 Task: Add a signature Madison Evans containing Best wishes for a happy National Adoption Month, Madison Evans to email address softage.3@softage.net and add a folder Letters of intent
Action: Mouse moved to (959, 149)
Screenshot: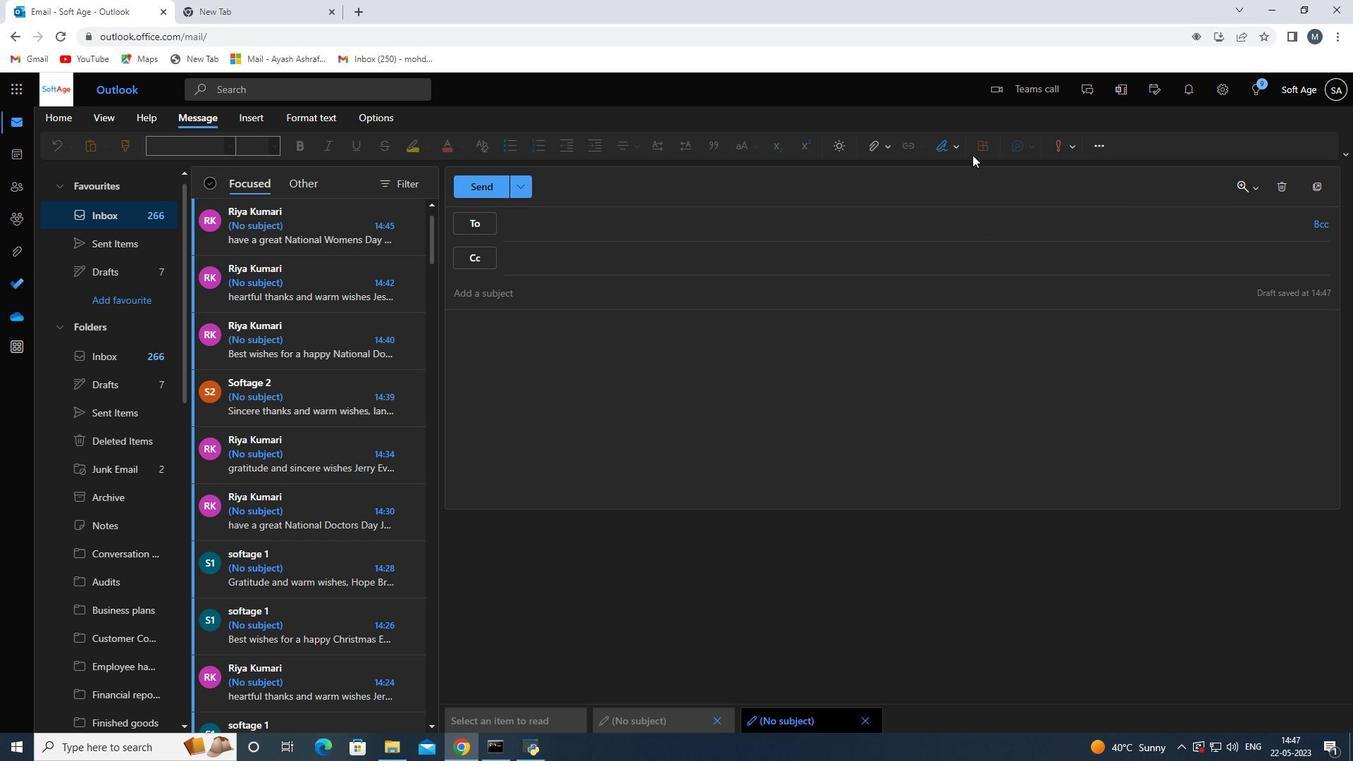 
Action: Mouse pressed left at (959, 149)
Screenshot: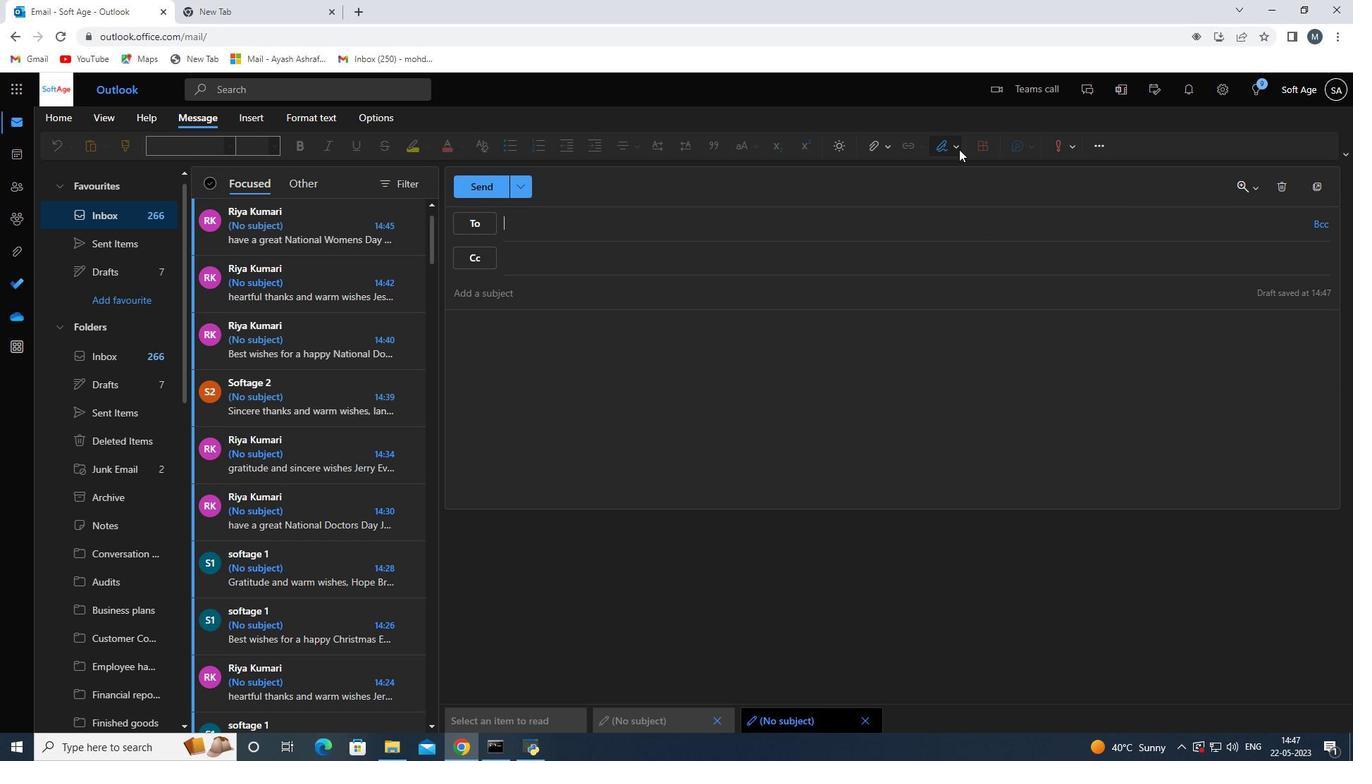 
Action: Mouse moved to (942, 197)
Screenshot: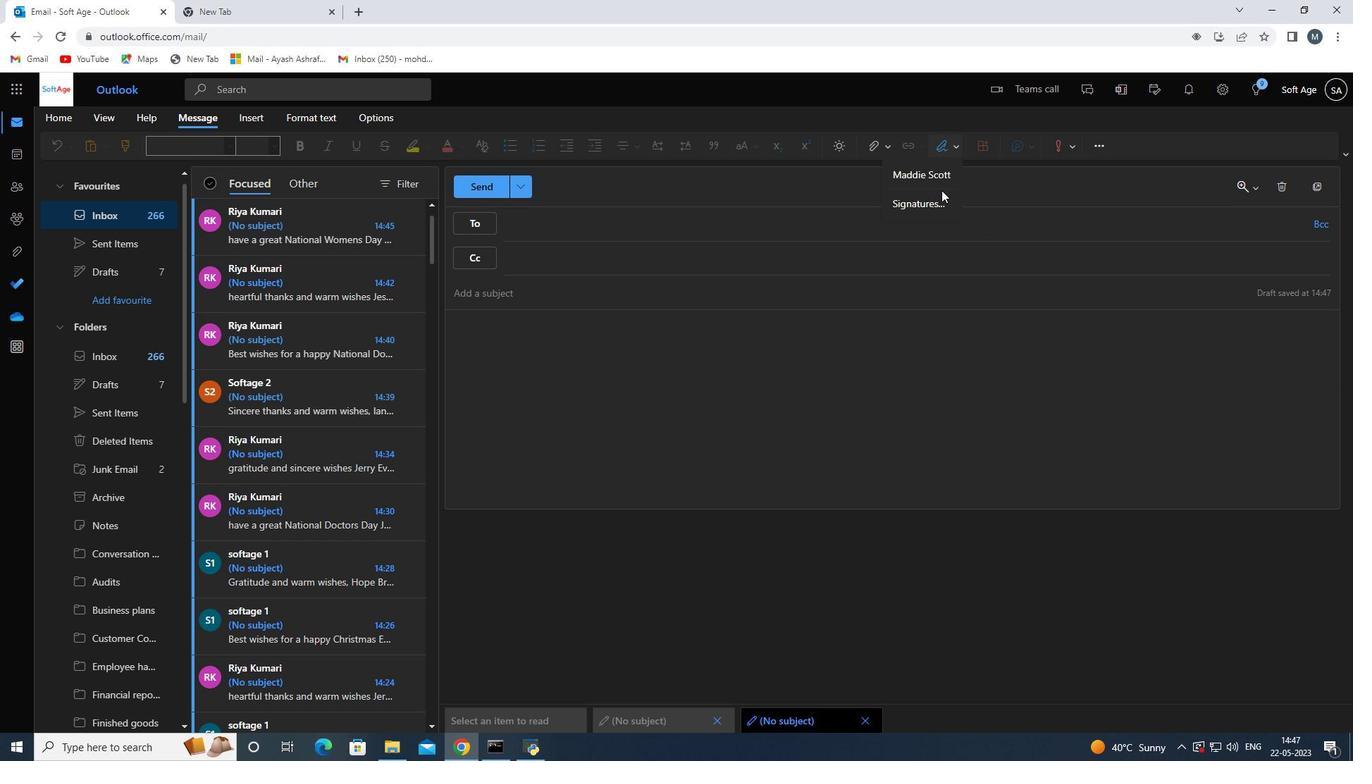 
Action: Mouse pressed left at (942, 197)
Screenshot: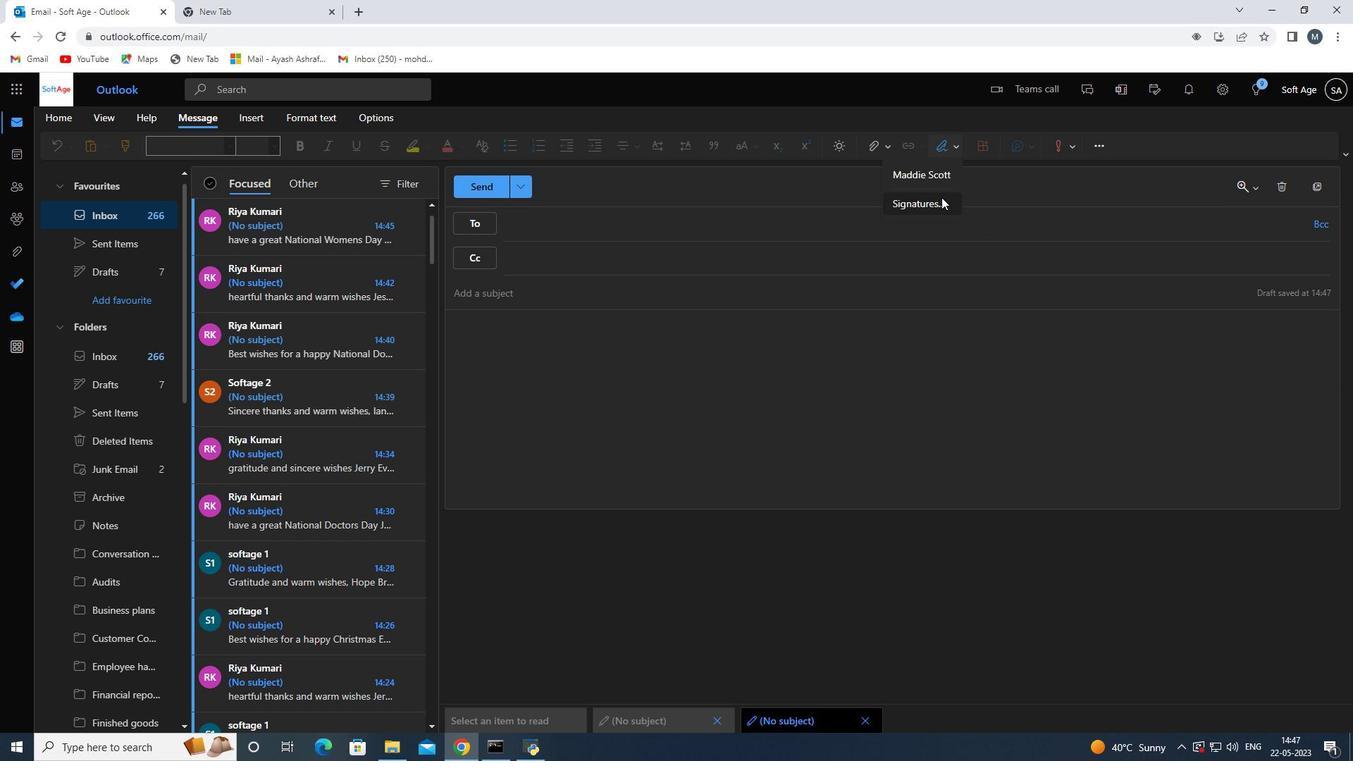 
Action: Mouse moved to (947, 253)
Screenshot: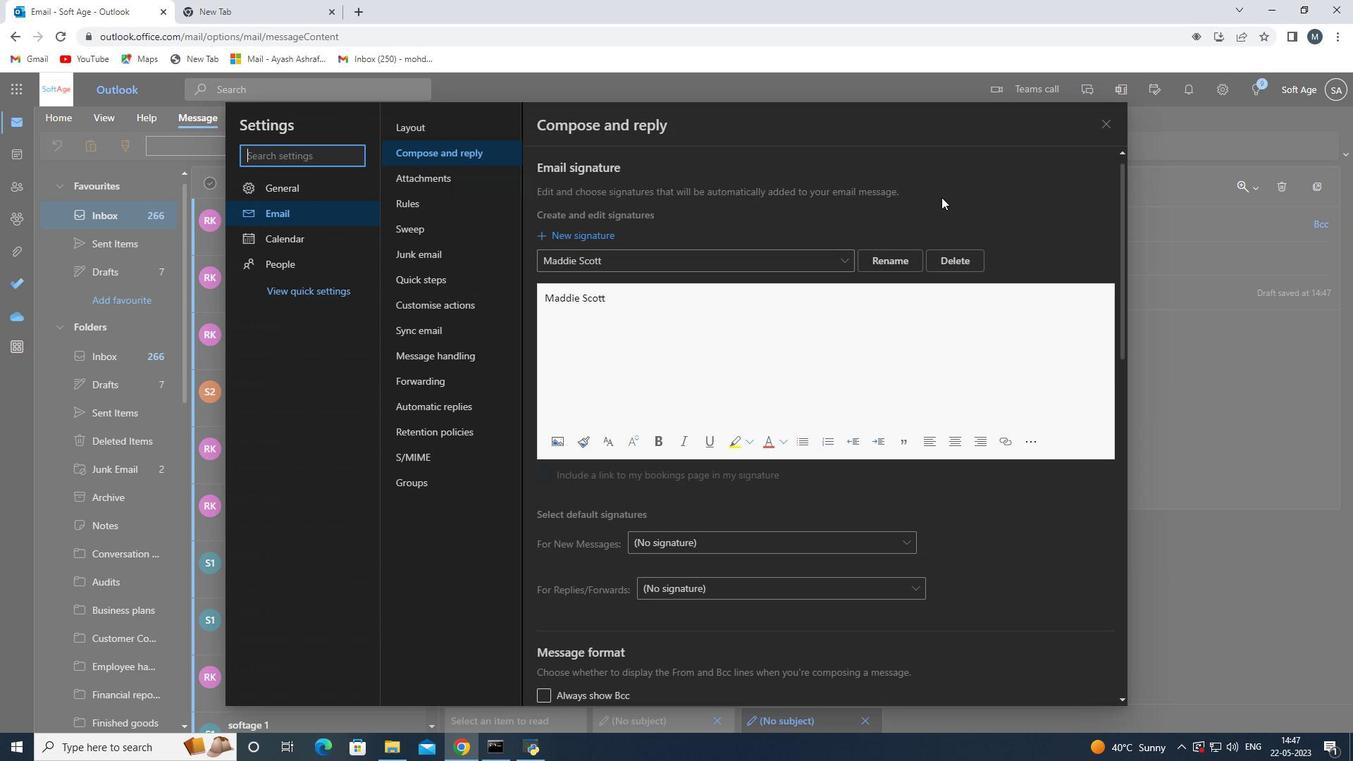 
Action: Mouse pressed left at (947, 253)
Screenshot: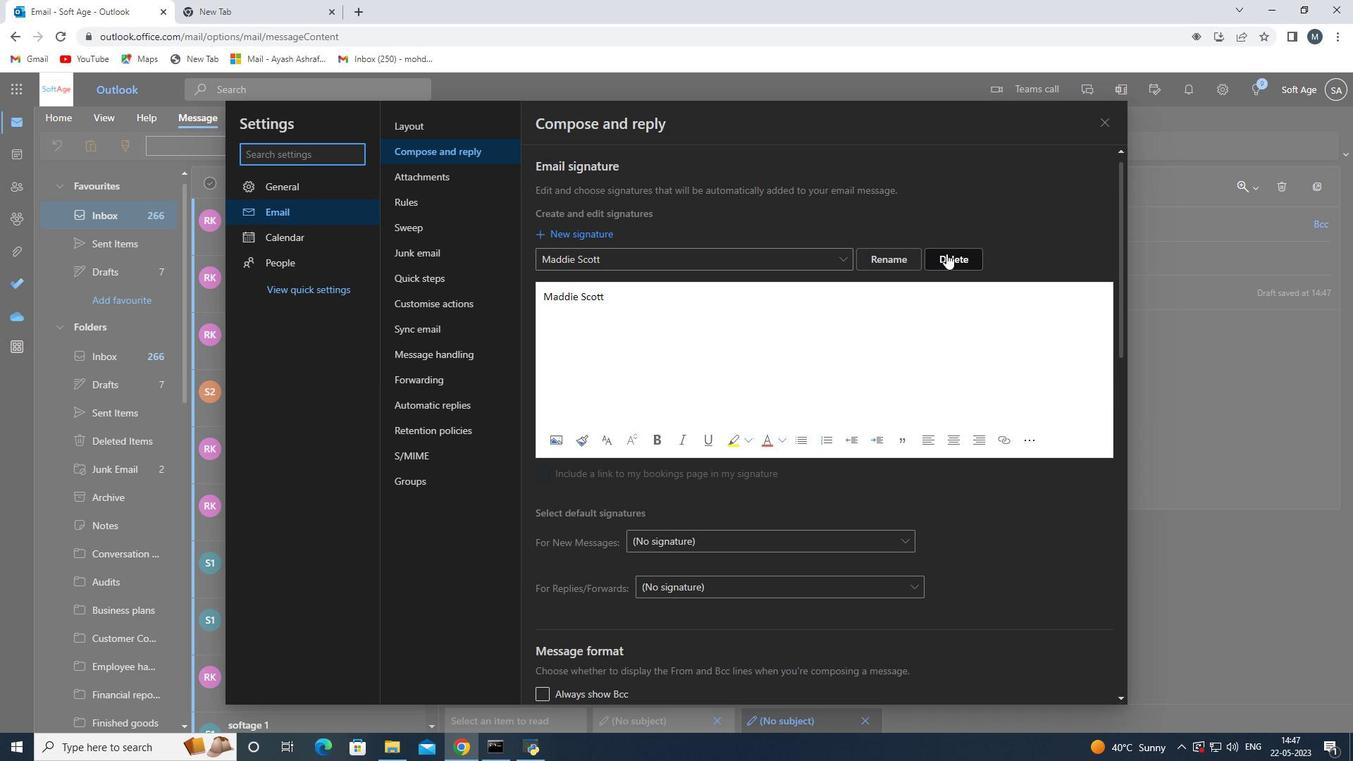 
Action: Mouse moved to (733, 264)
Screenshot: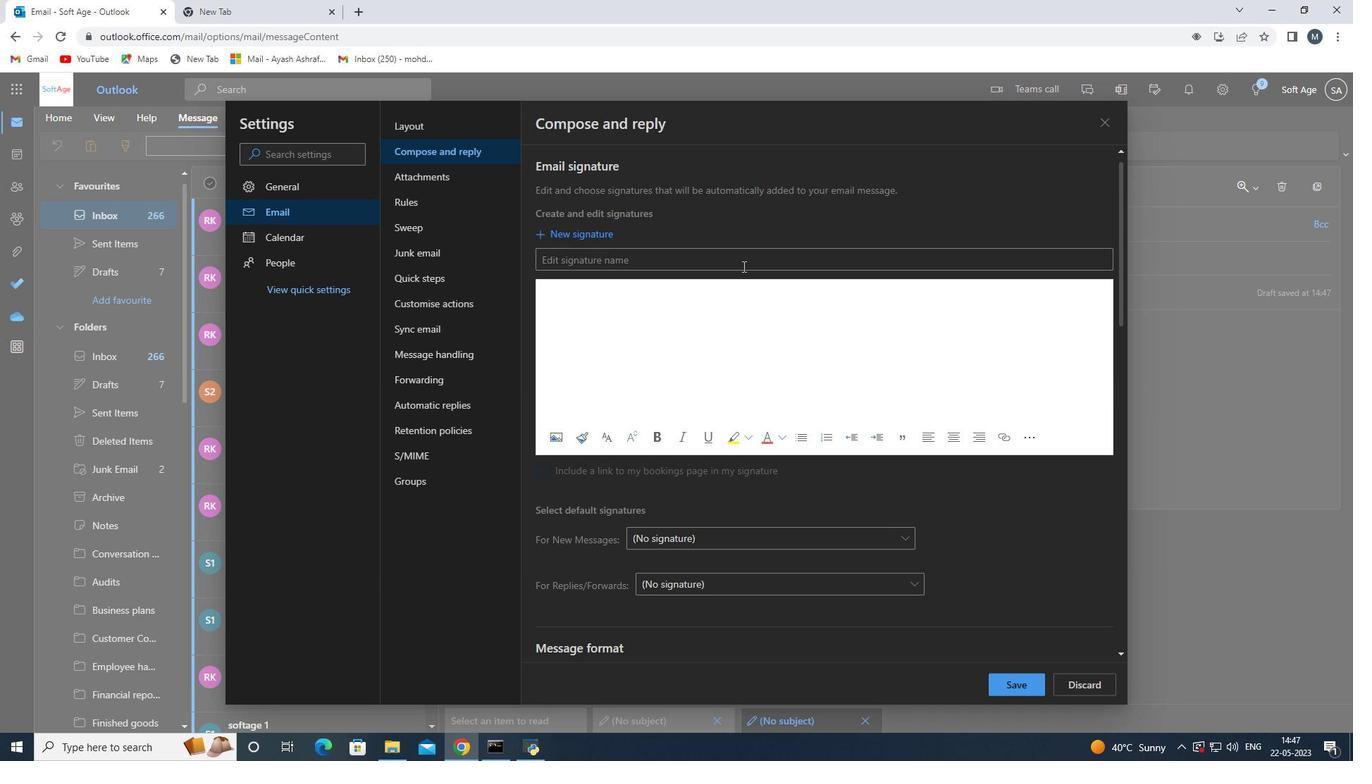 
Action: Mouse pressed left at (733, 264)
Screenshot: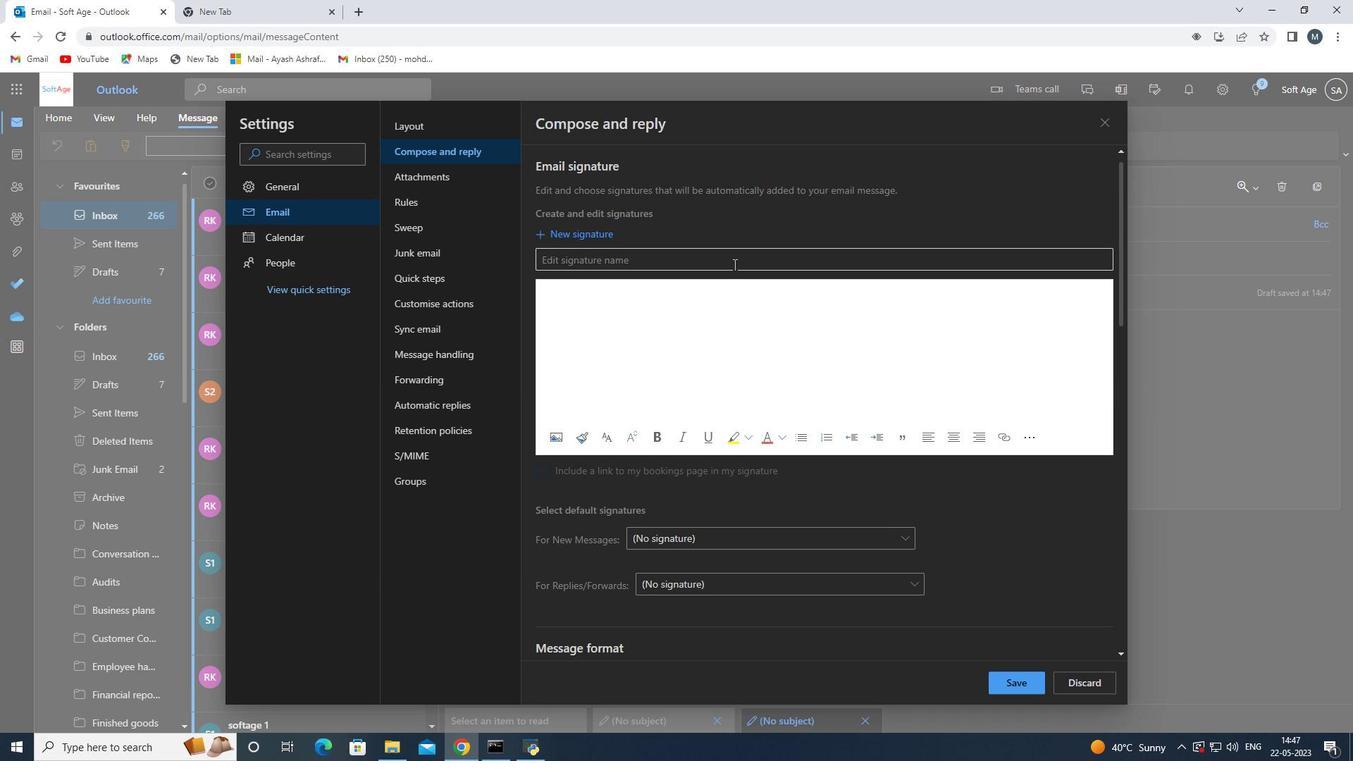 
Action: Key pressed <Key.shift>Madison<Key.space><Key.shift>evans<Key.space>
Screenshot: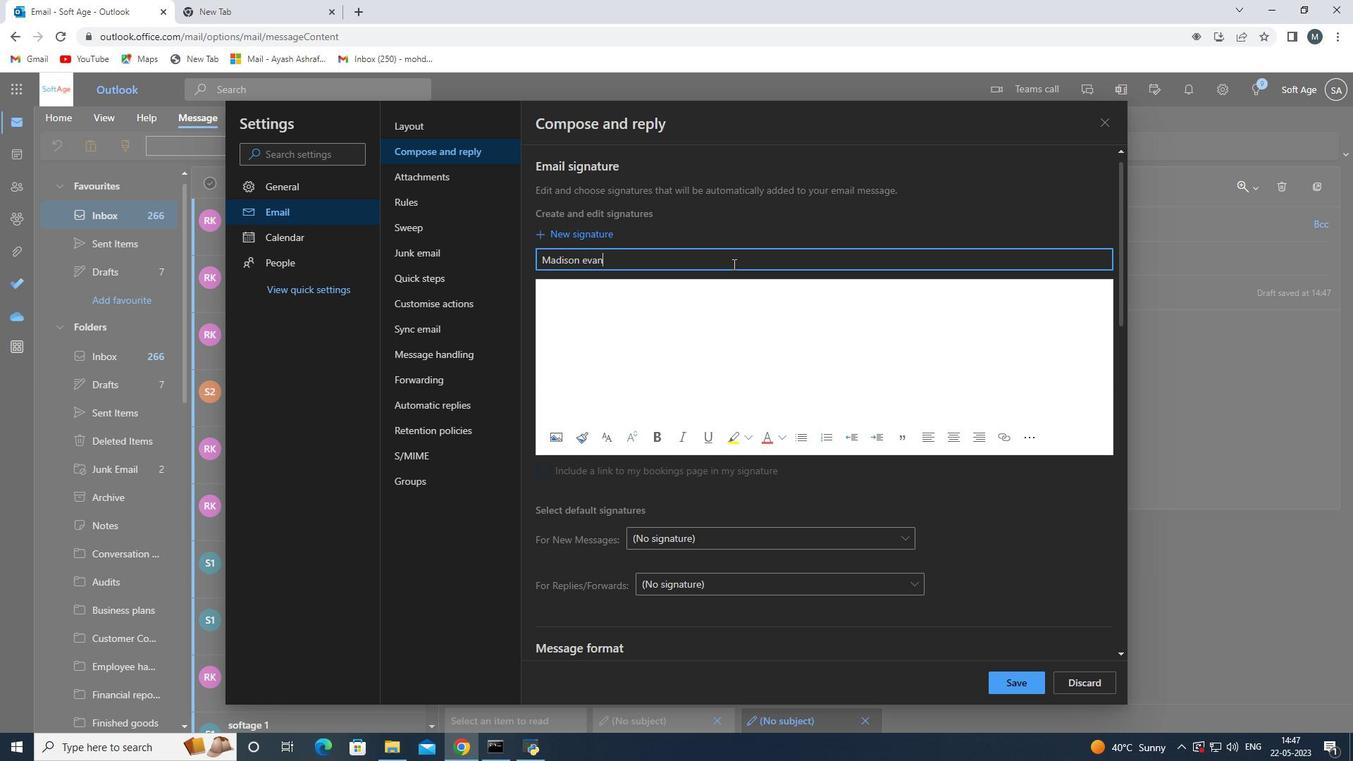 
Action: Mouse moved to (583, 257)
Screenshot: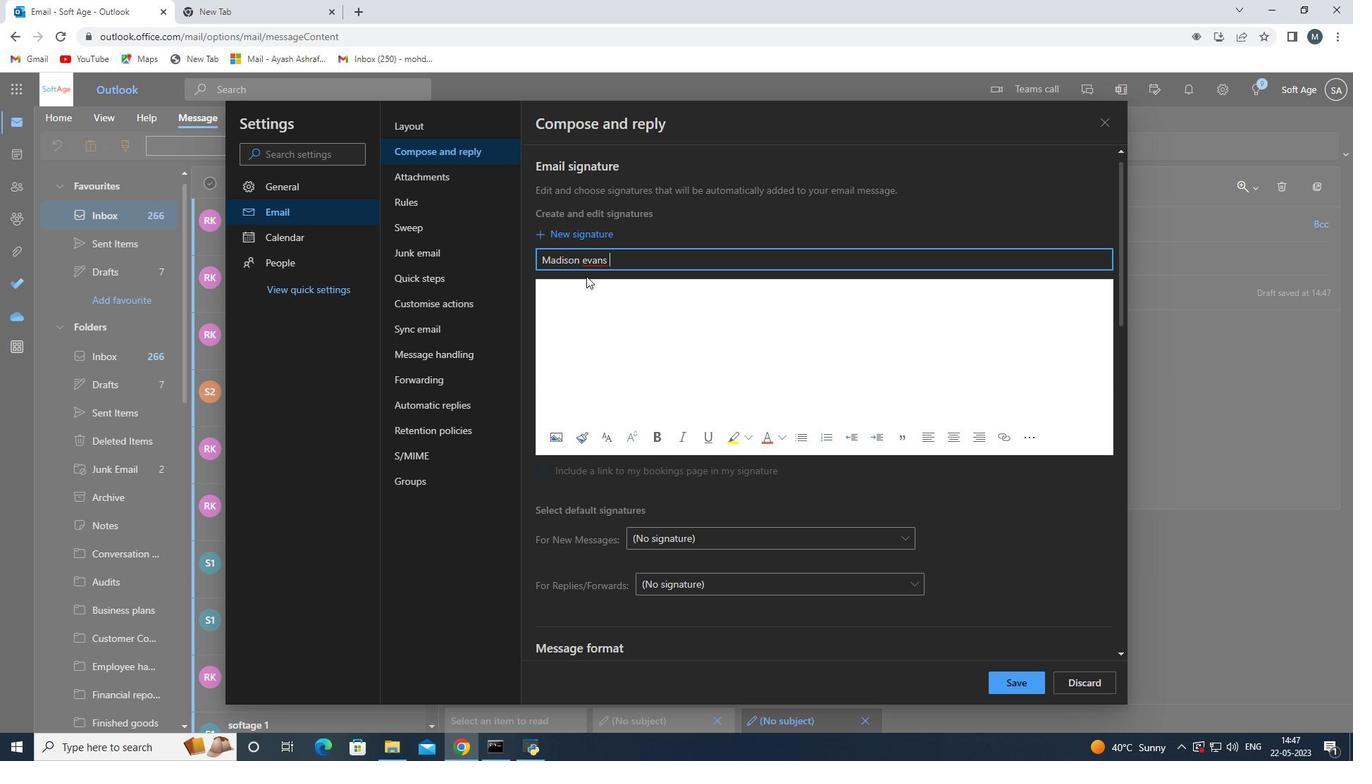 
Action: Mouse pressed left at (583, 257)
Screenshot: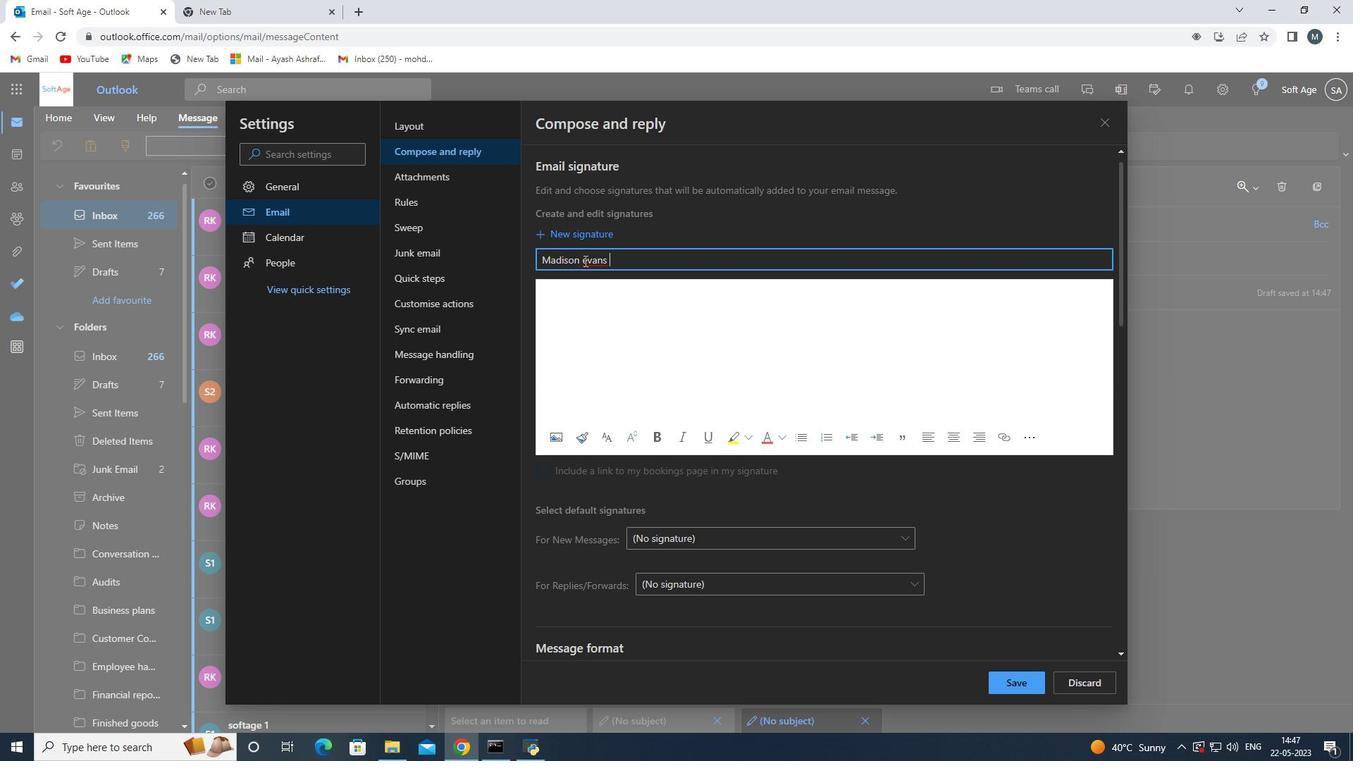 
Action: Mouse moved to (586, 262)
Screenshot: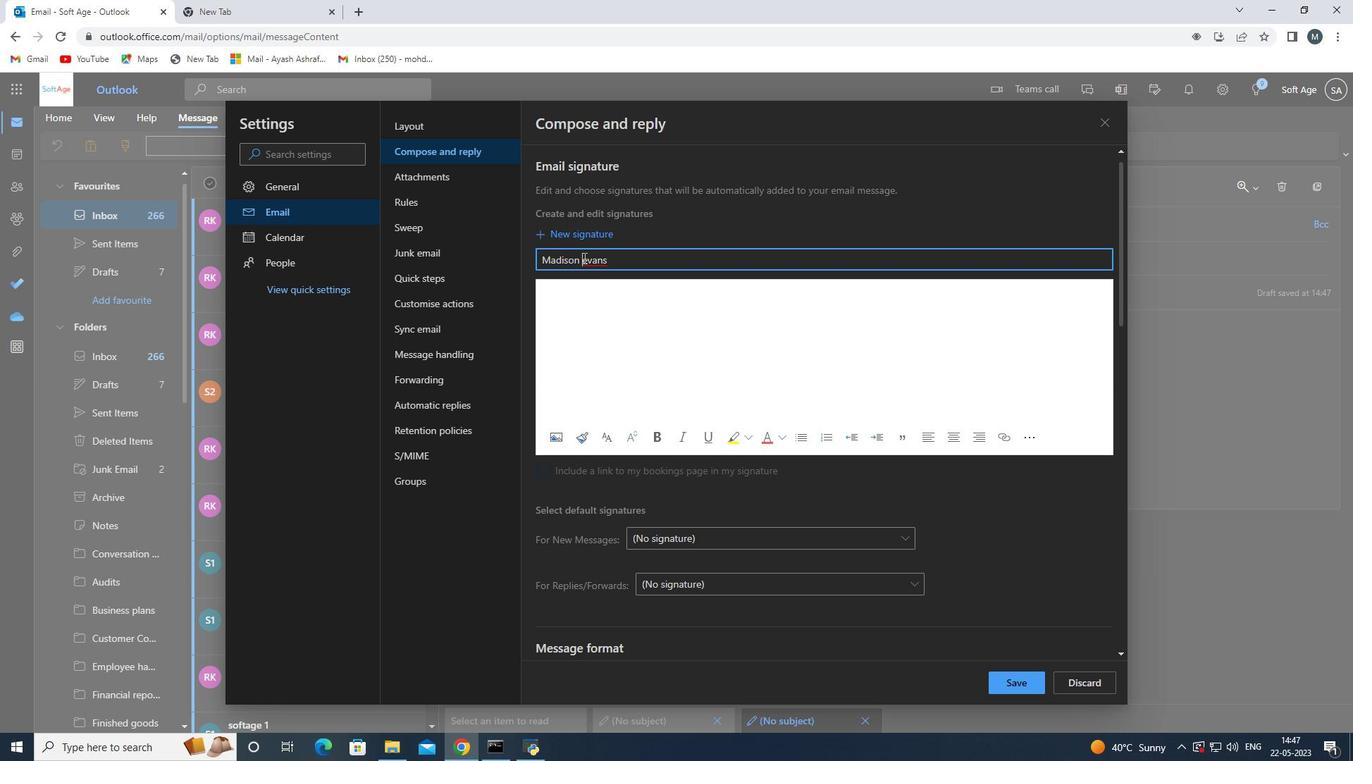 
Action: Mouse pressed left at (586, 262)
Screenshot: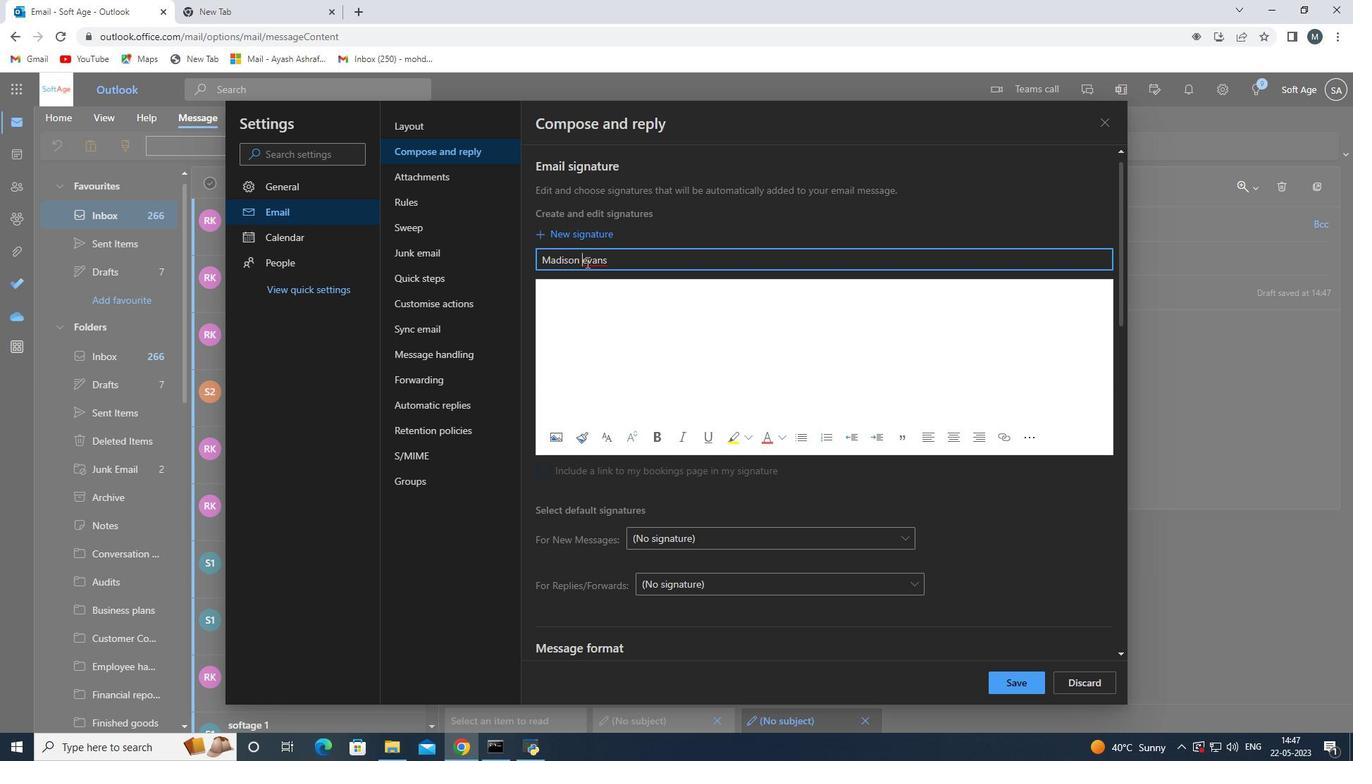 
Action: Key pressed <Key.backspace><Key.shift>E
Screenshot: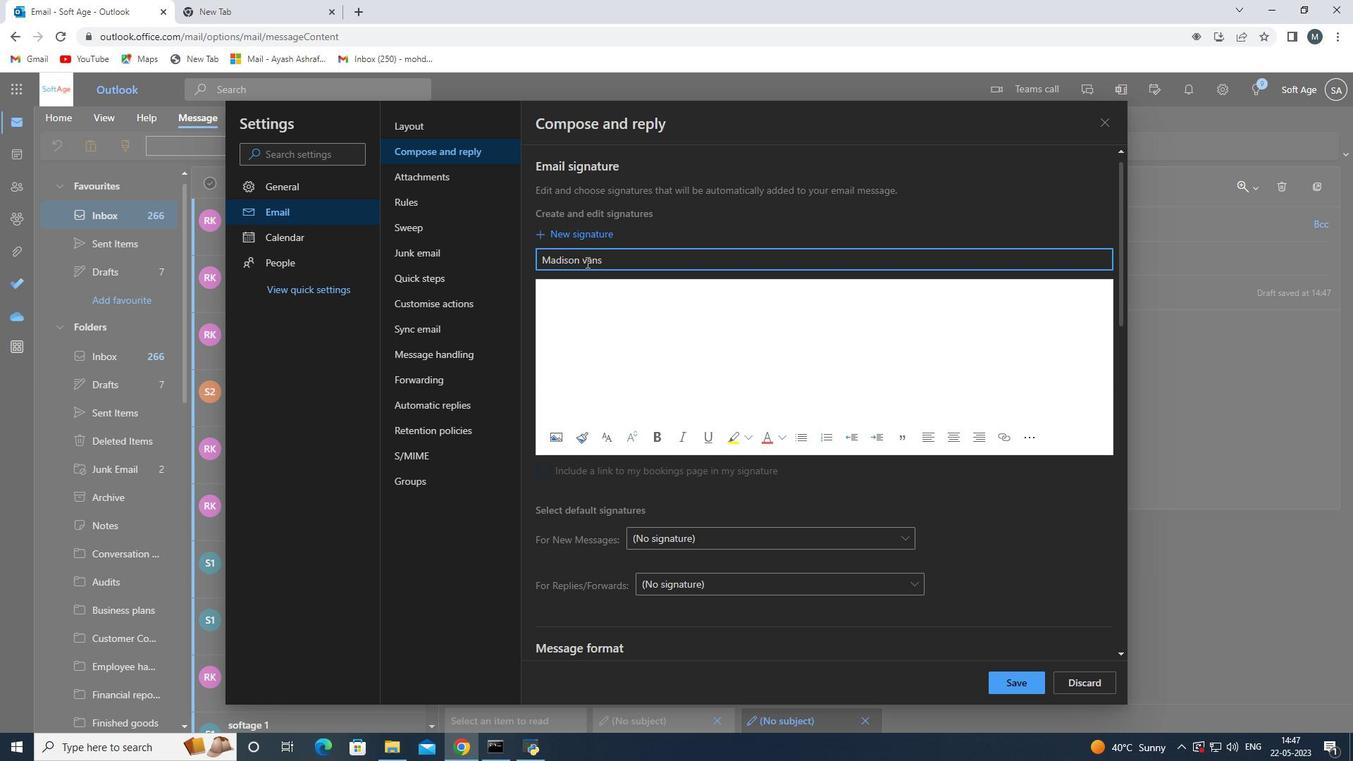 
Action: Mouse moved to (585, 334)
Screenshot: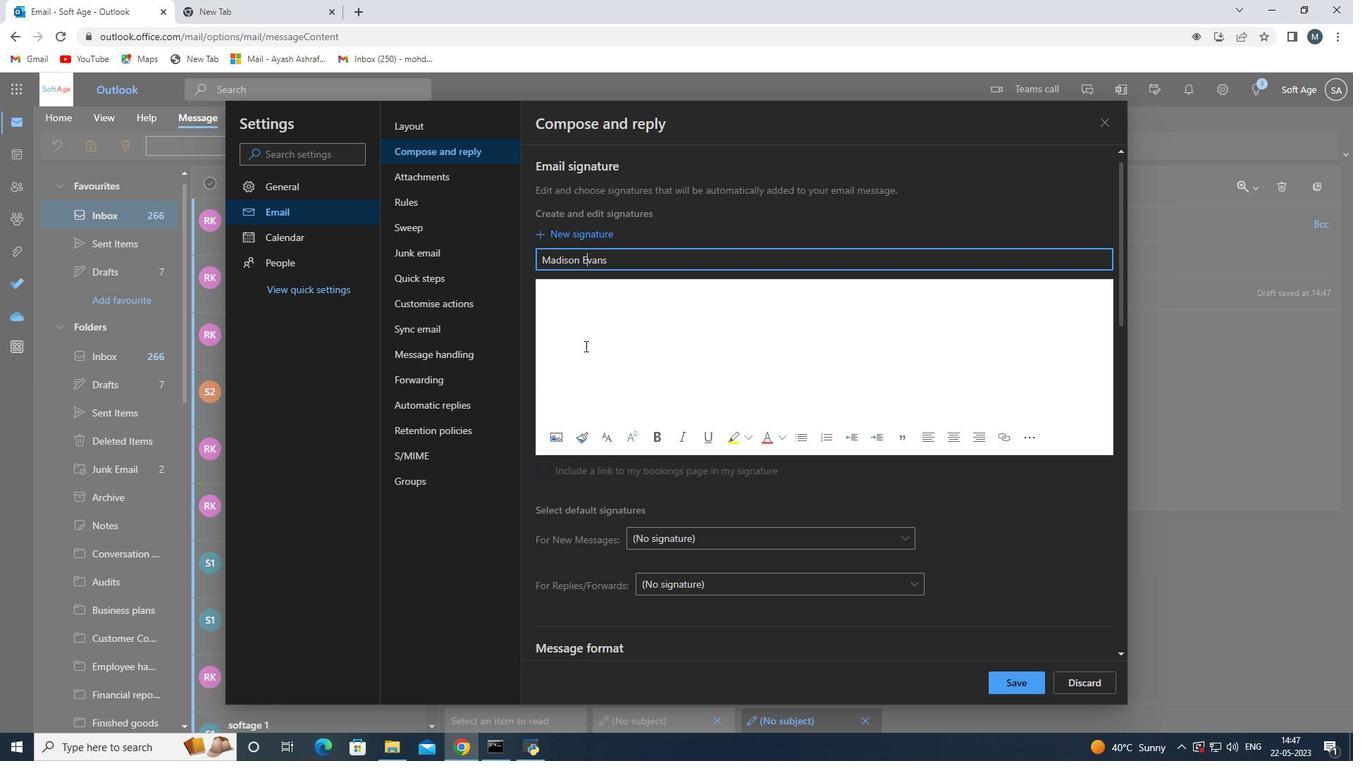 
Action: Mouse pressed left at (585, 334)
Screenshot: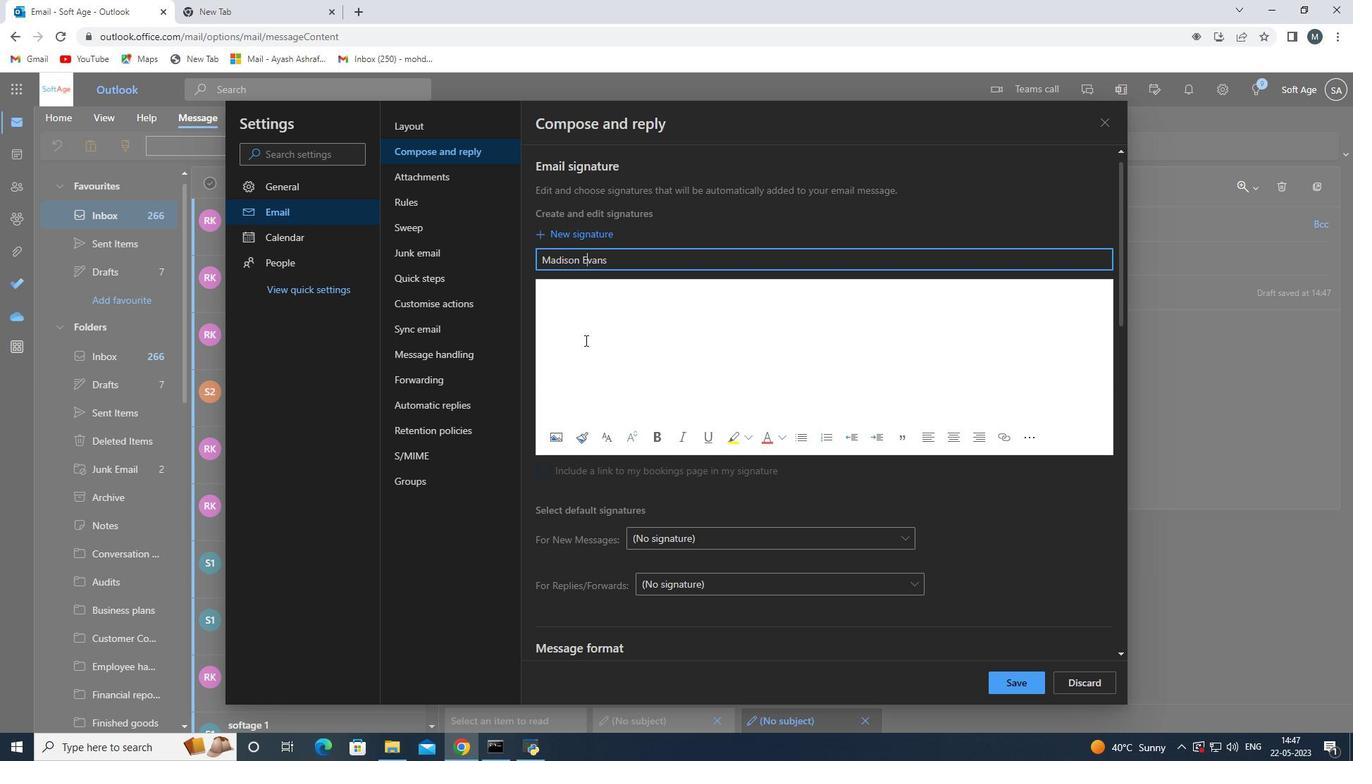 
Action: Key pressed <Key.shift>Madison<Key.space><Key.shift><Key.shift><Key.shift><Key.shift><Key.shift>Evans<Key.space>
Screenshot: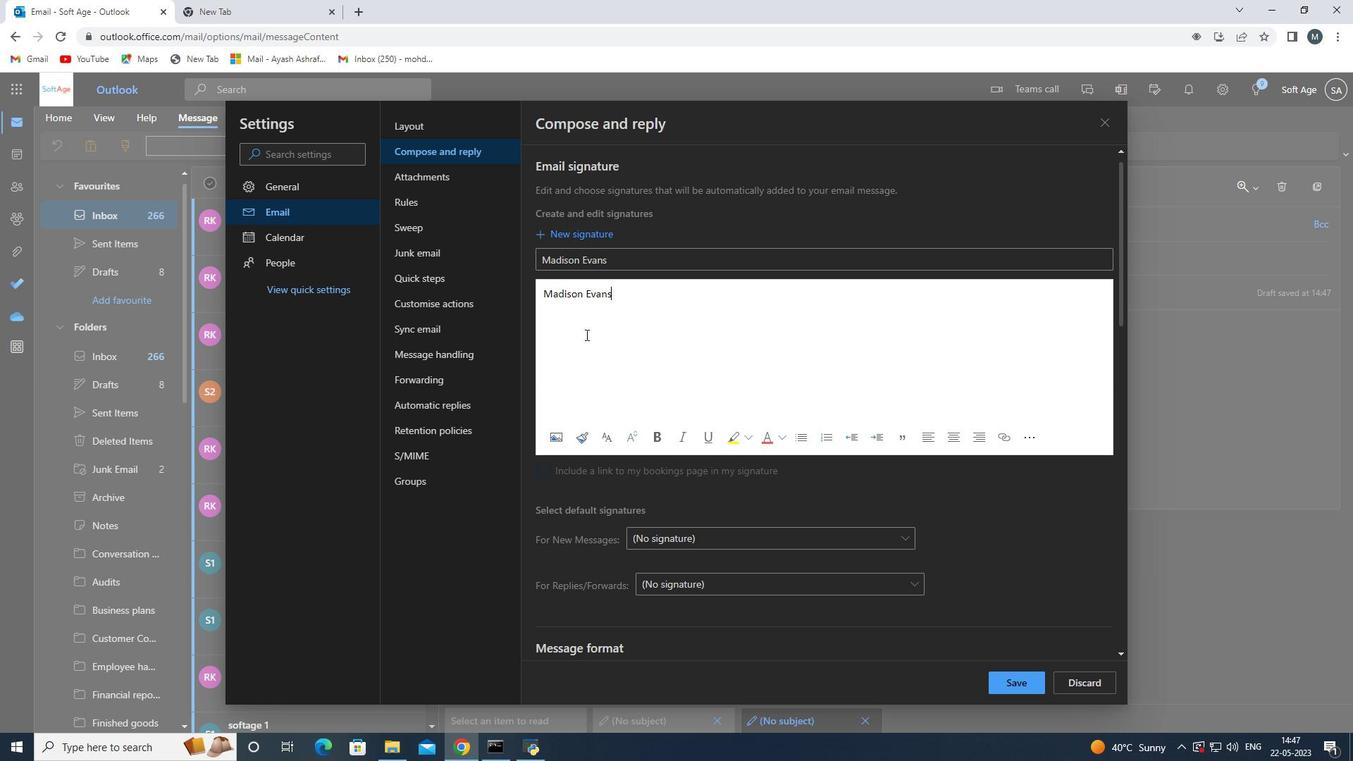 
Action: Mouse moved to (1021, 683)
Screenshot: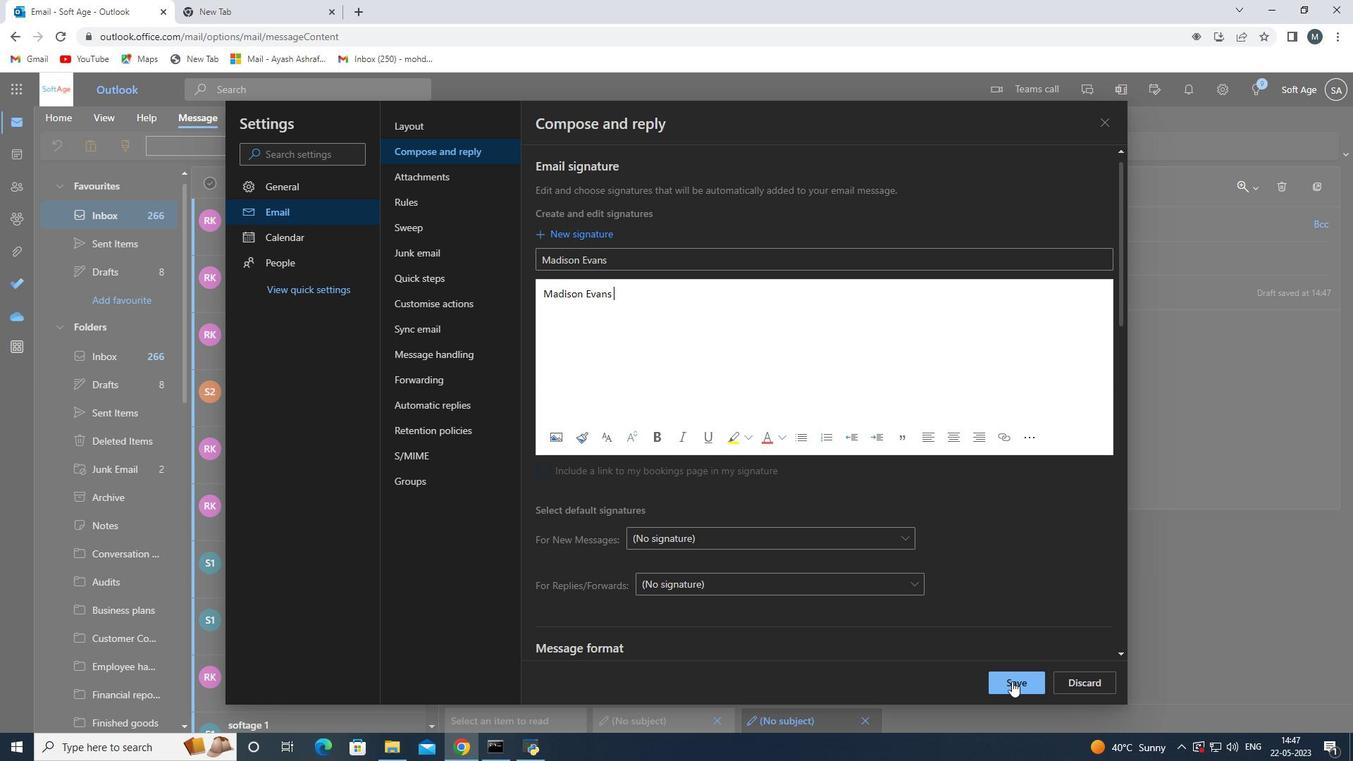 
Action: Mouse pressed left at (1021, 683)
Screenshot: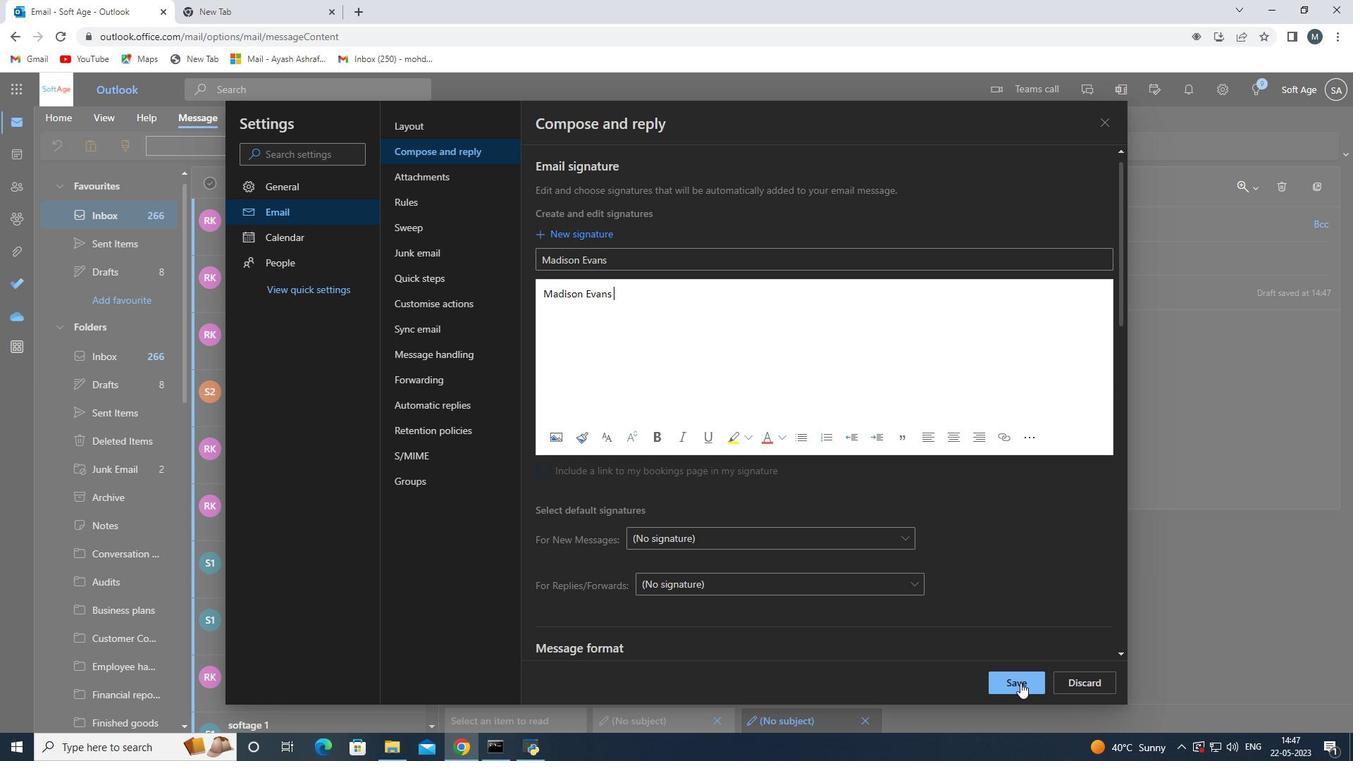 
Action: Mouse moved to (1095, 126)
Screenshot: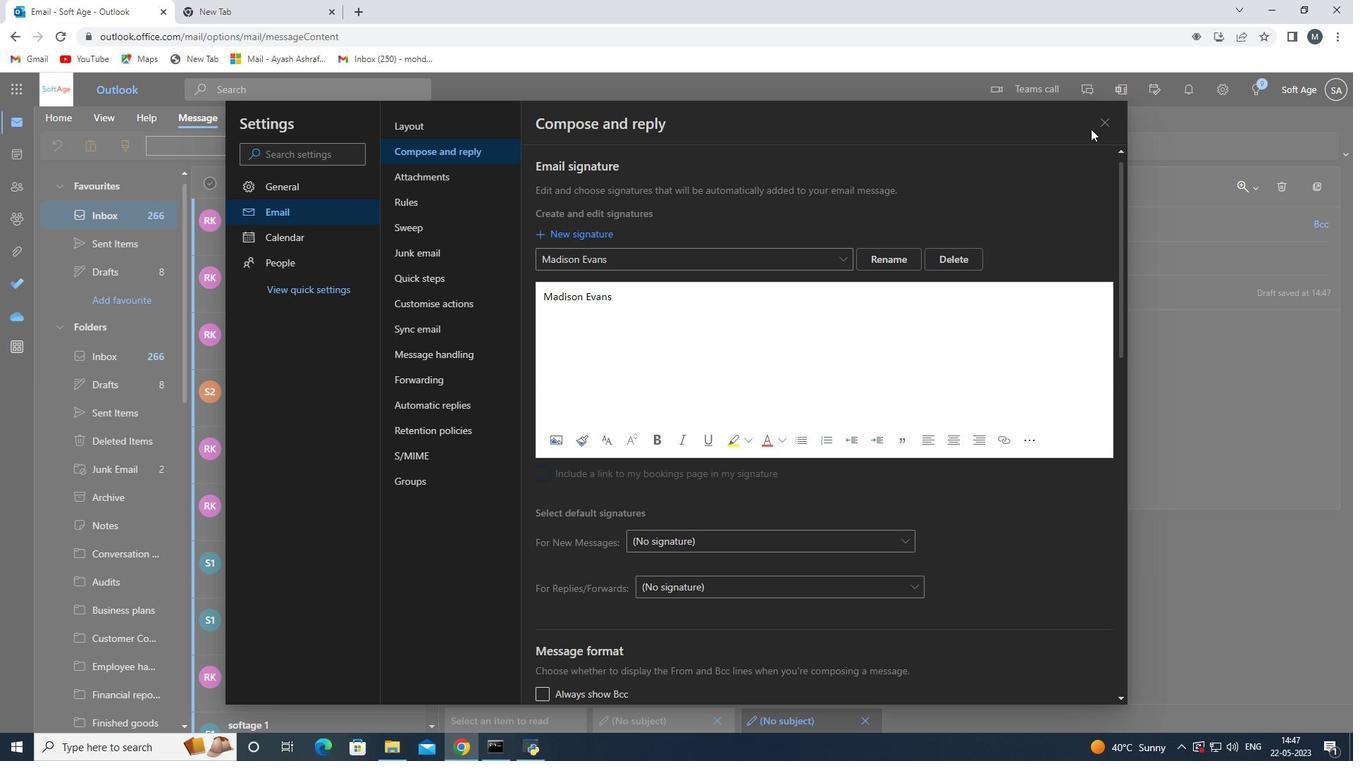 
Action: Mouse pressed left at (1095, 126)
Screenshot: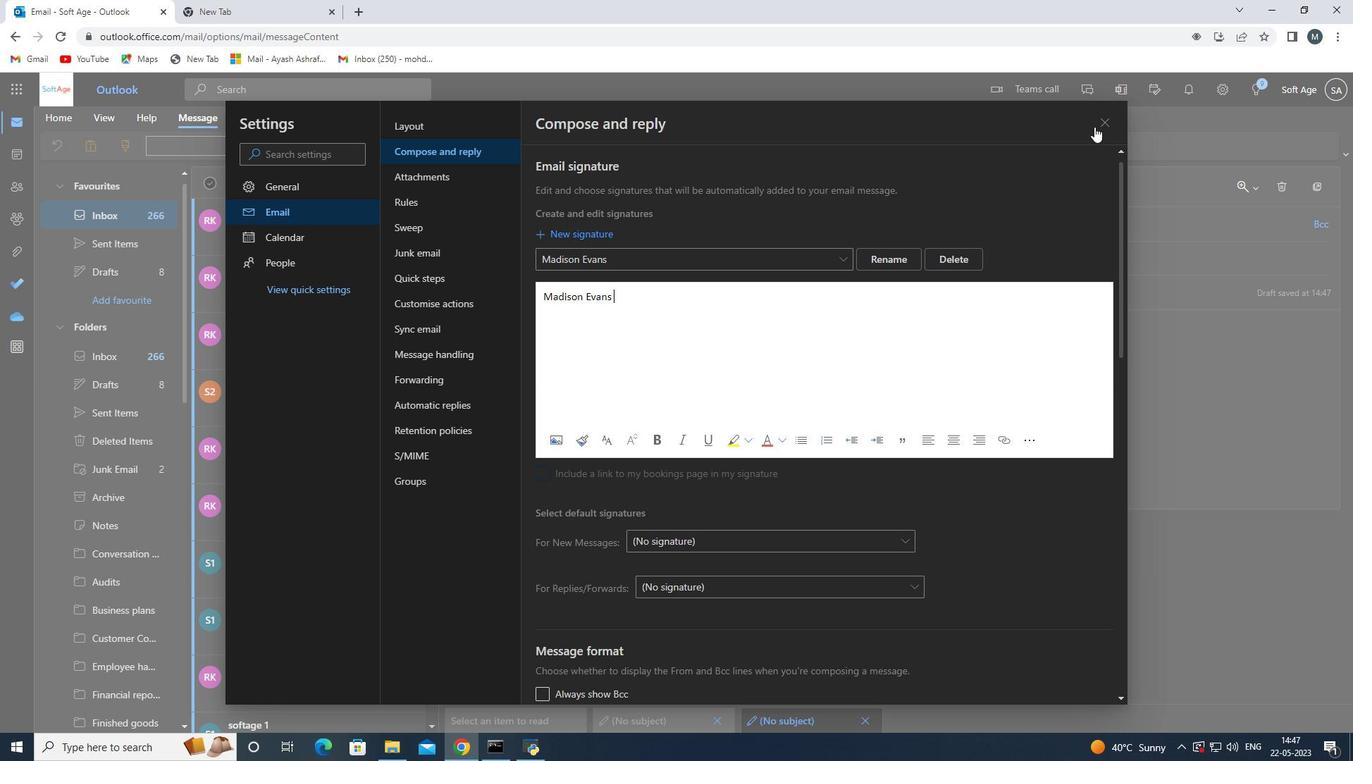 
Action: Mouse moved to (538, 325)
Screenshot: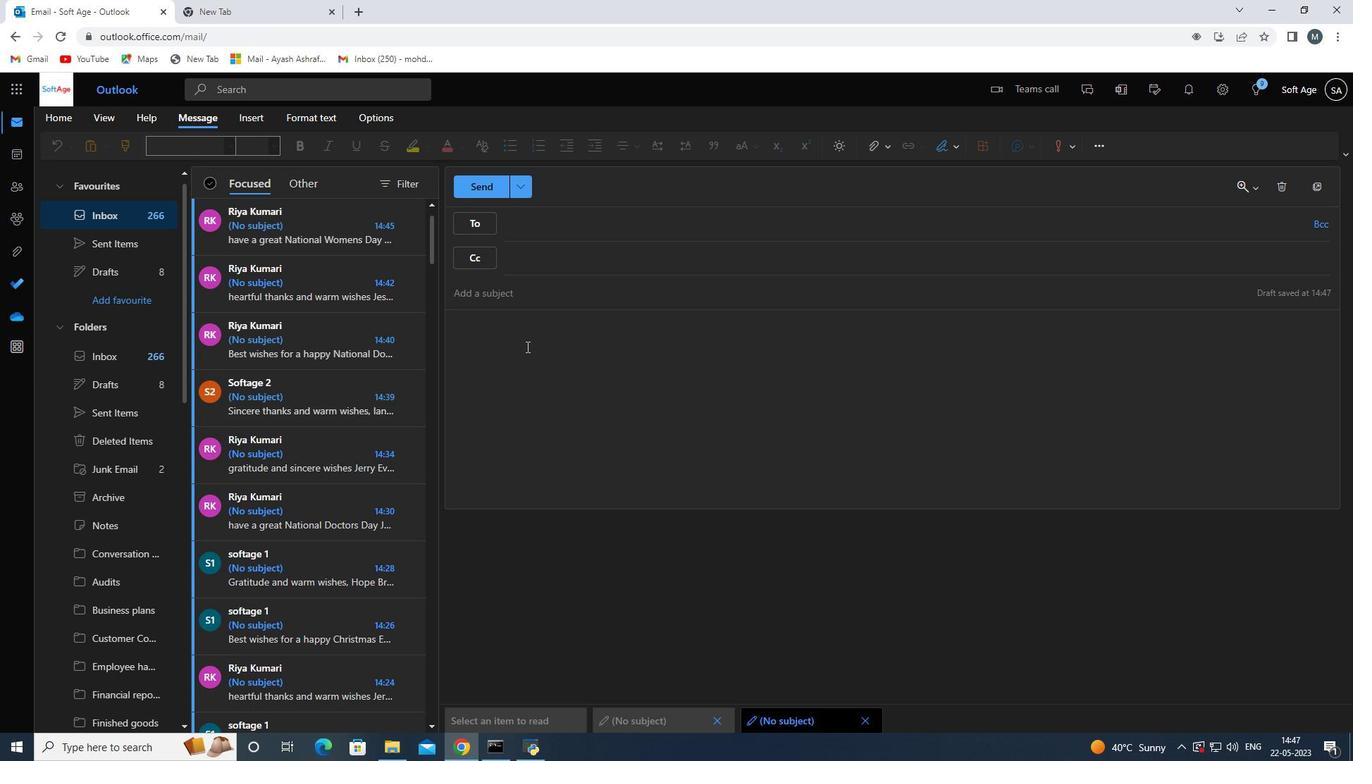 
Action: Mouse pressed left at (538, 325)
Screenshot: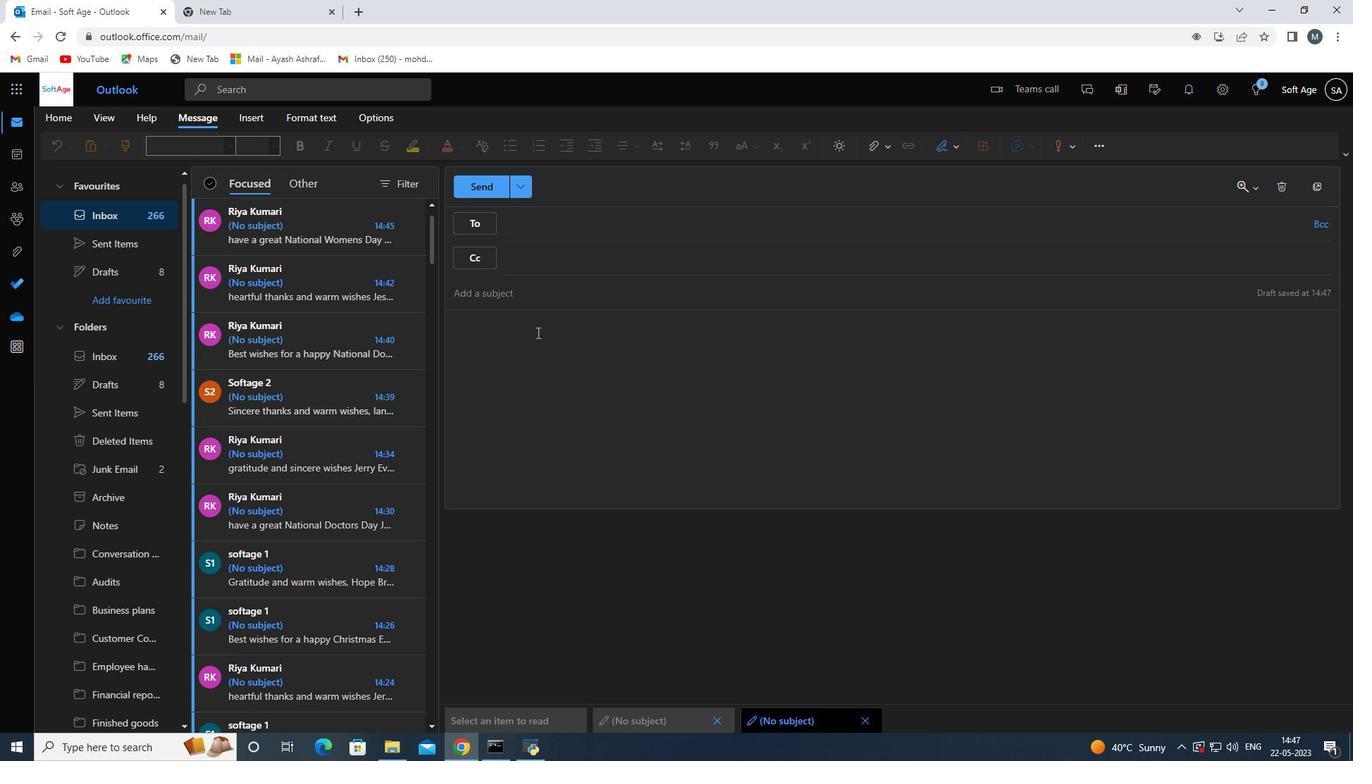 
Action: Mouse moved to (946, 146)
Screenshot: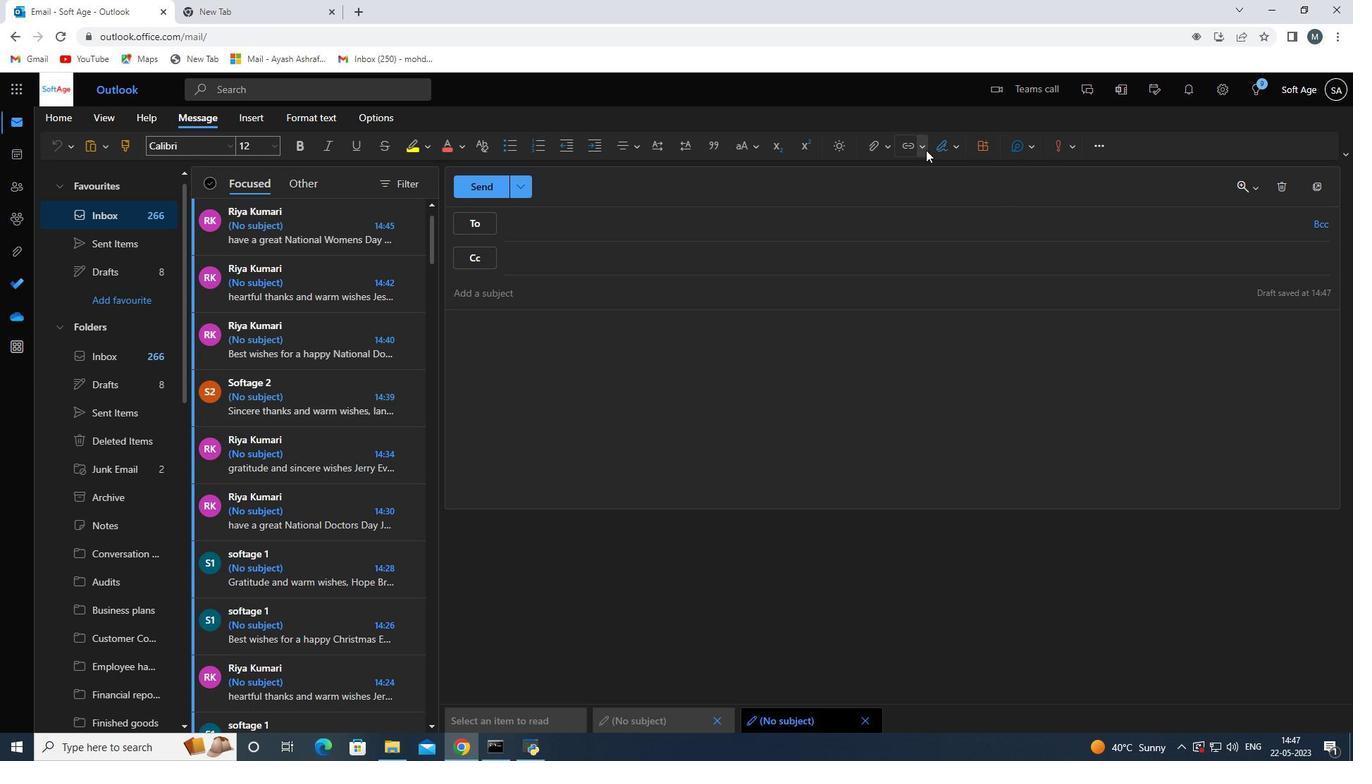 
Action: Mouse pressed left at (946, 146)
Screenshot: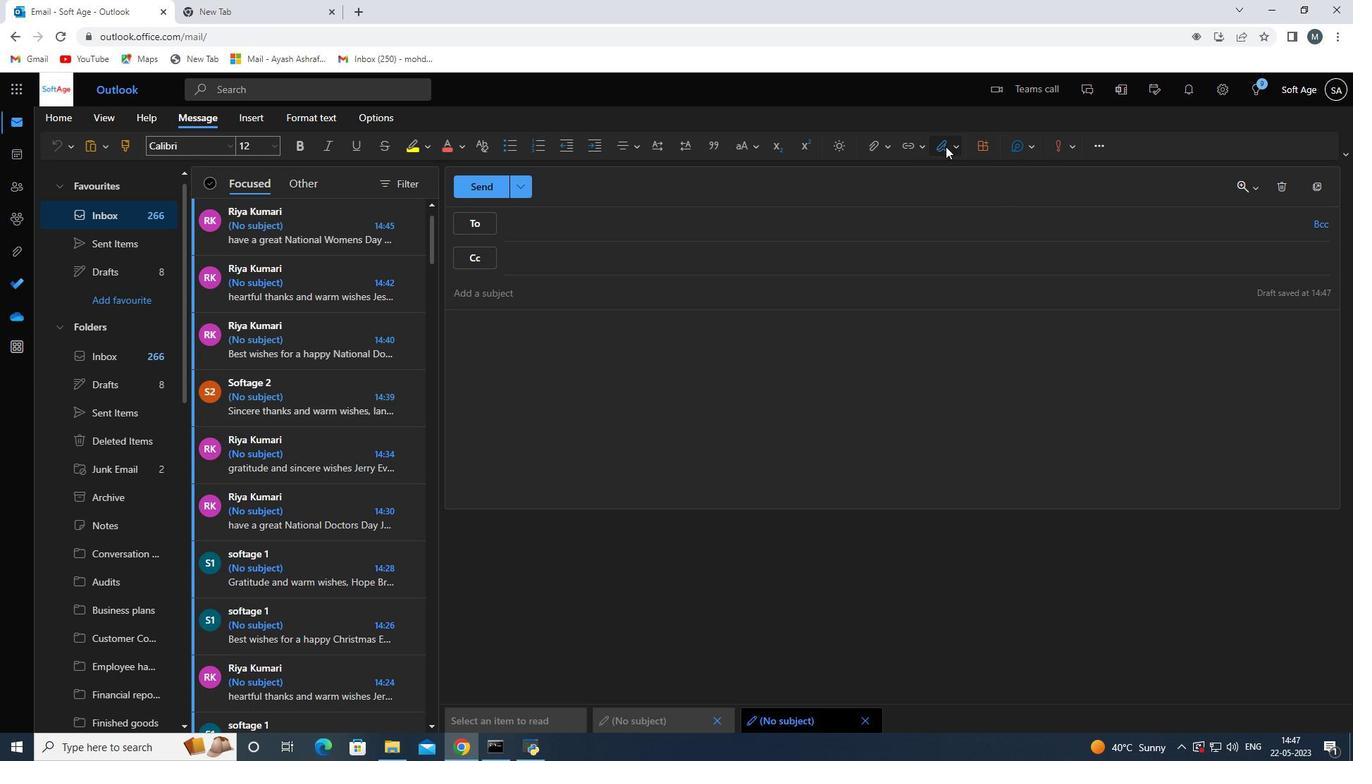 
Action: Mouse moved to (937, 179)
Screenshot: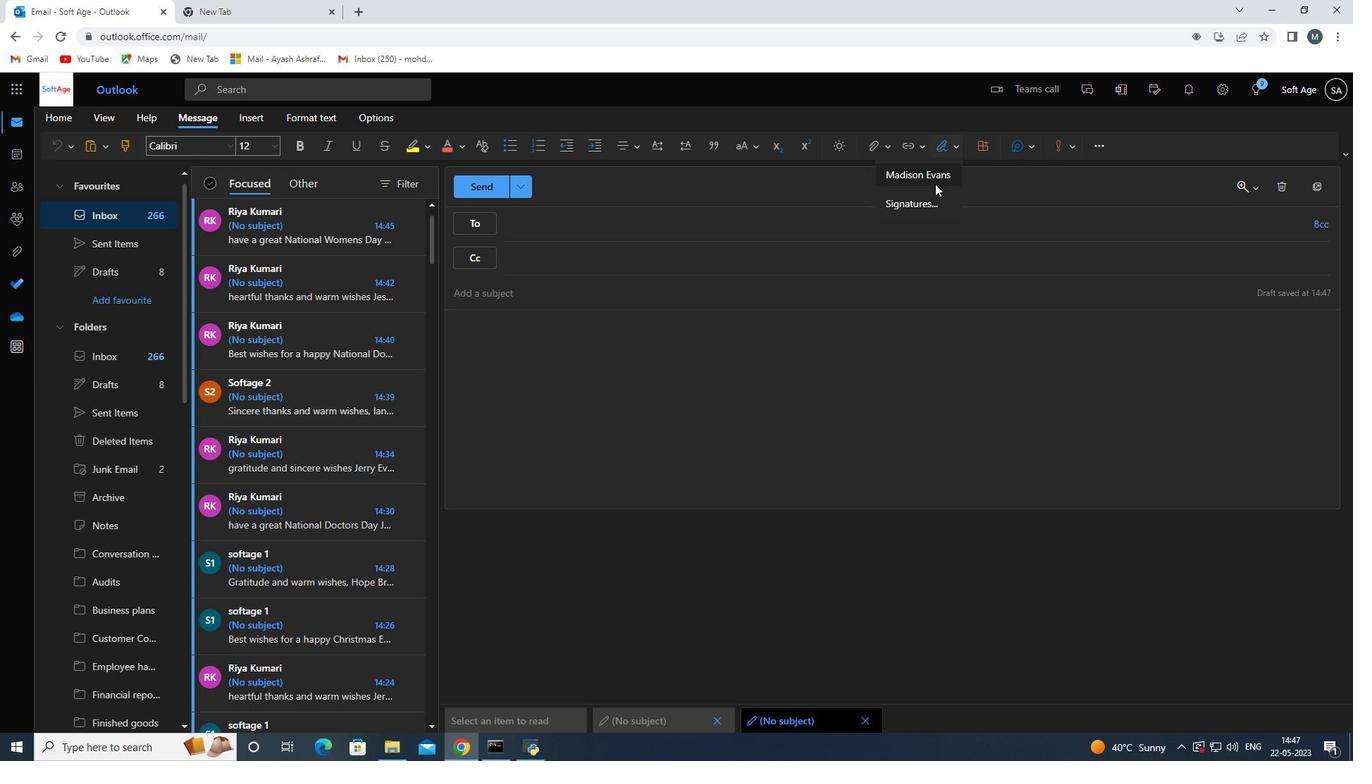 
Action: Mouse pressed left at (937, 179)
Screenshot: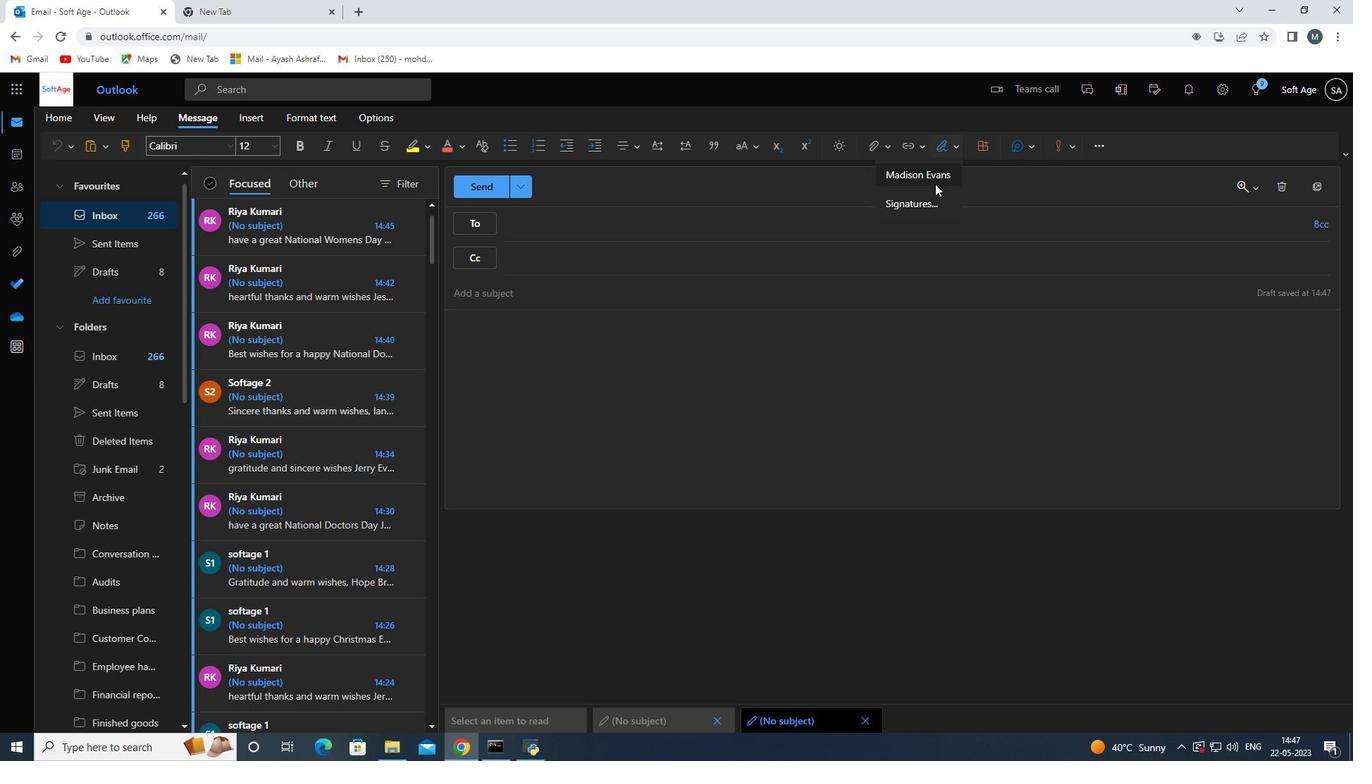 
Action: Mouse moved to (602, 332)
Screenshot: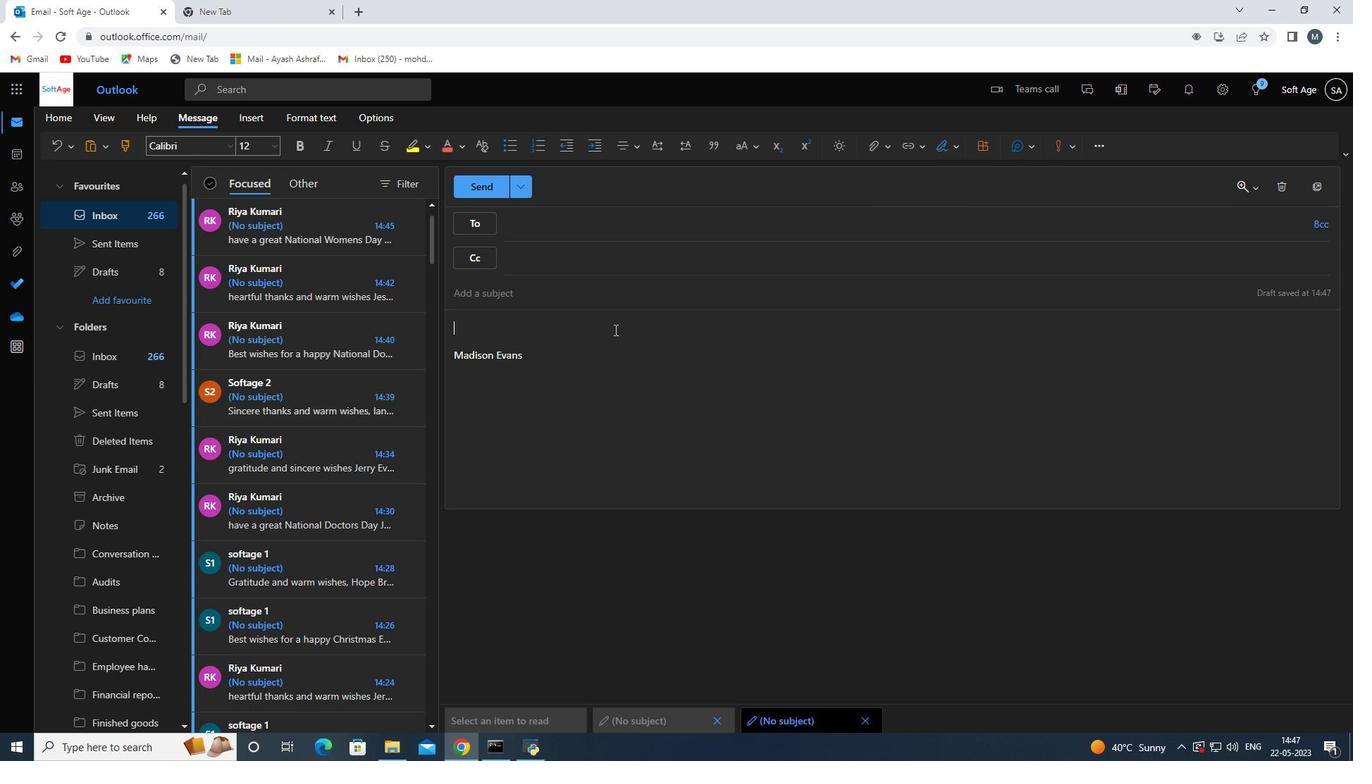 
Action: Key pressed <Key.shift>Best<Key.space><Key.shift>Wishes<Key.space>for<Key.space>a<Key.space>happy<Key.space><Key.shift>national<Key.space>adoption<Key.space>month<Key.space>
Screenshot: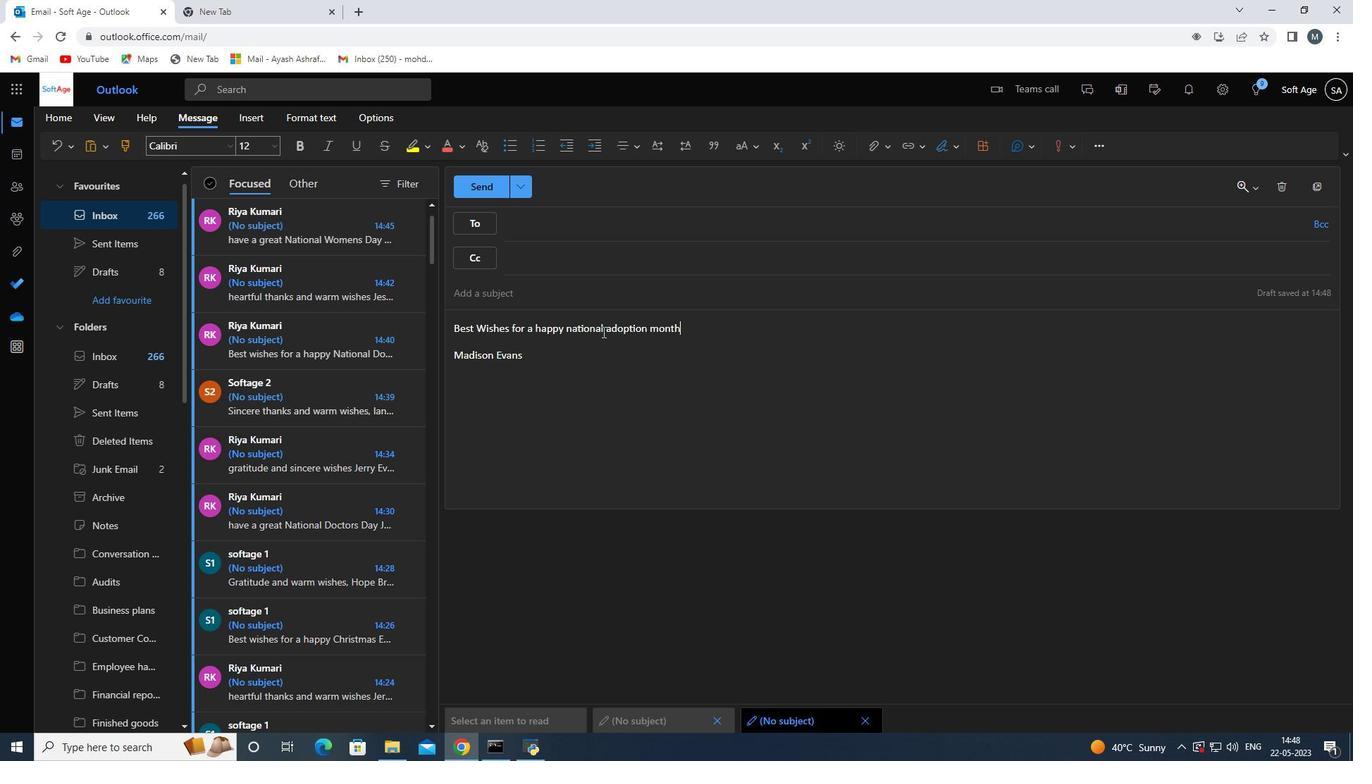 
Action: Mouse moved to (555, 231)
Screenshot: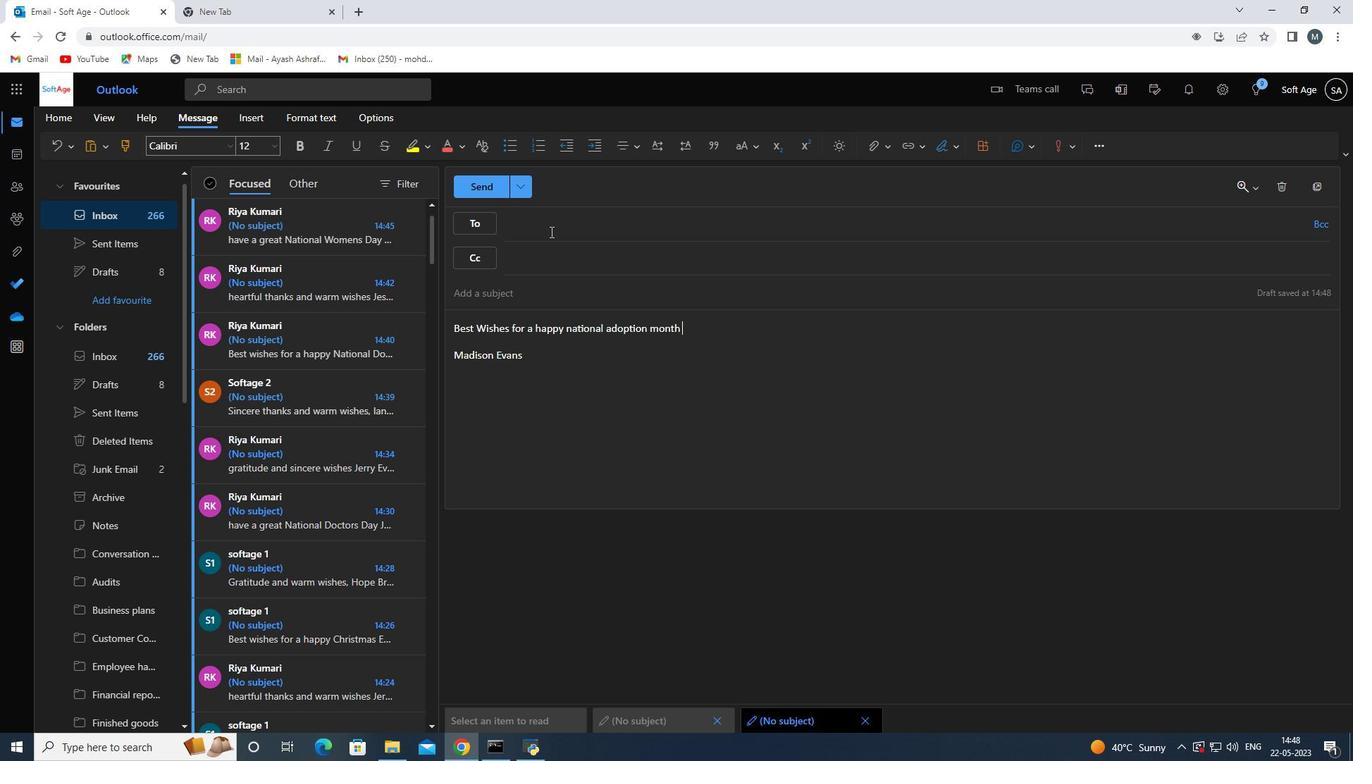 
Action: Mouse pressed left at (555, 231)
Screenshot: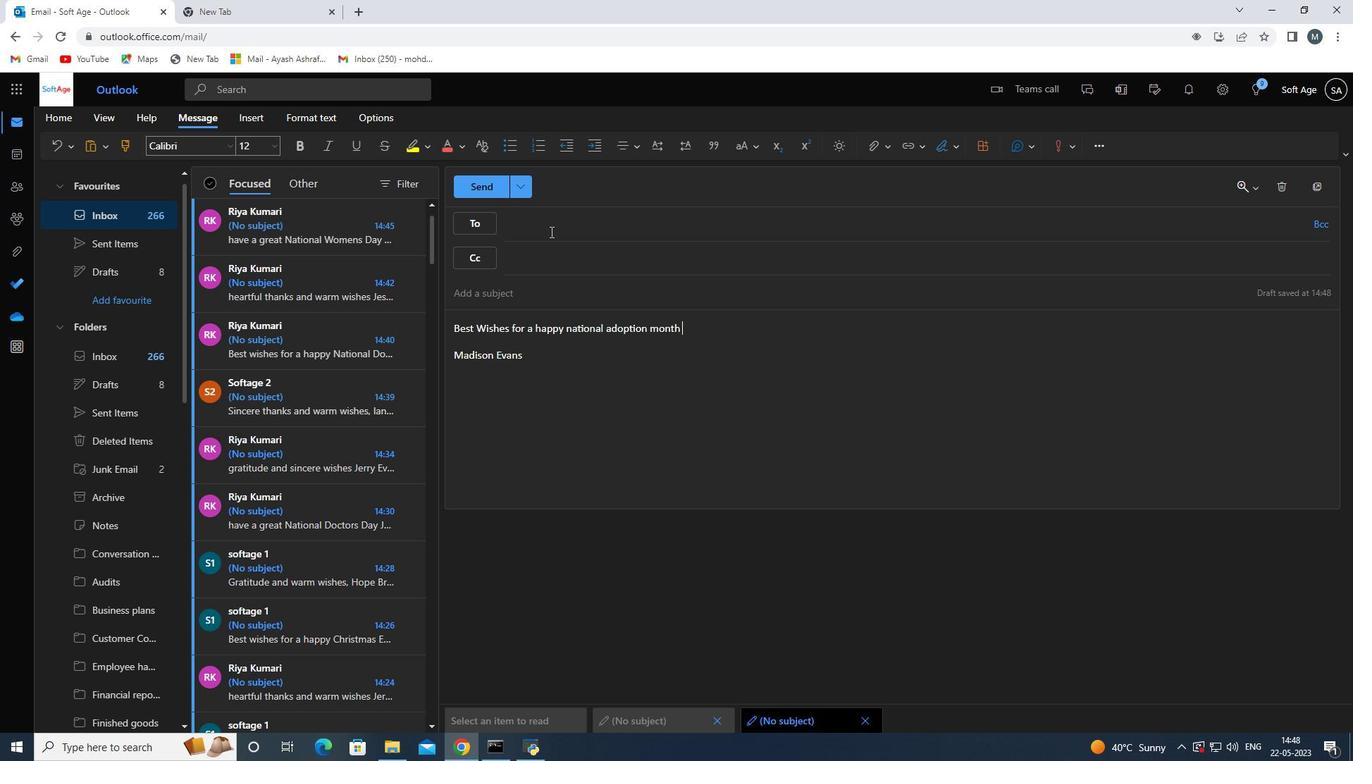 
Action: Key pressed softage.3<Key.shift><Key.shift><Key.shift><Key.shift><Key.shift><Key.shift><Key.shift><Key.shift><Key.shift>@softage.net<Key.enter>
Screenshot: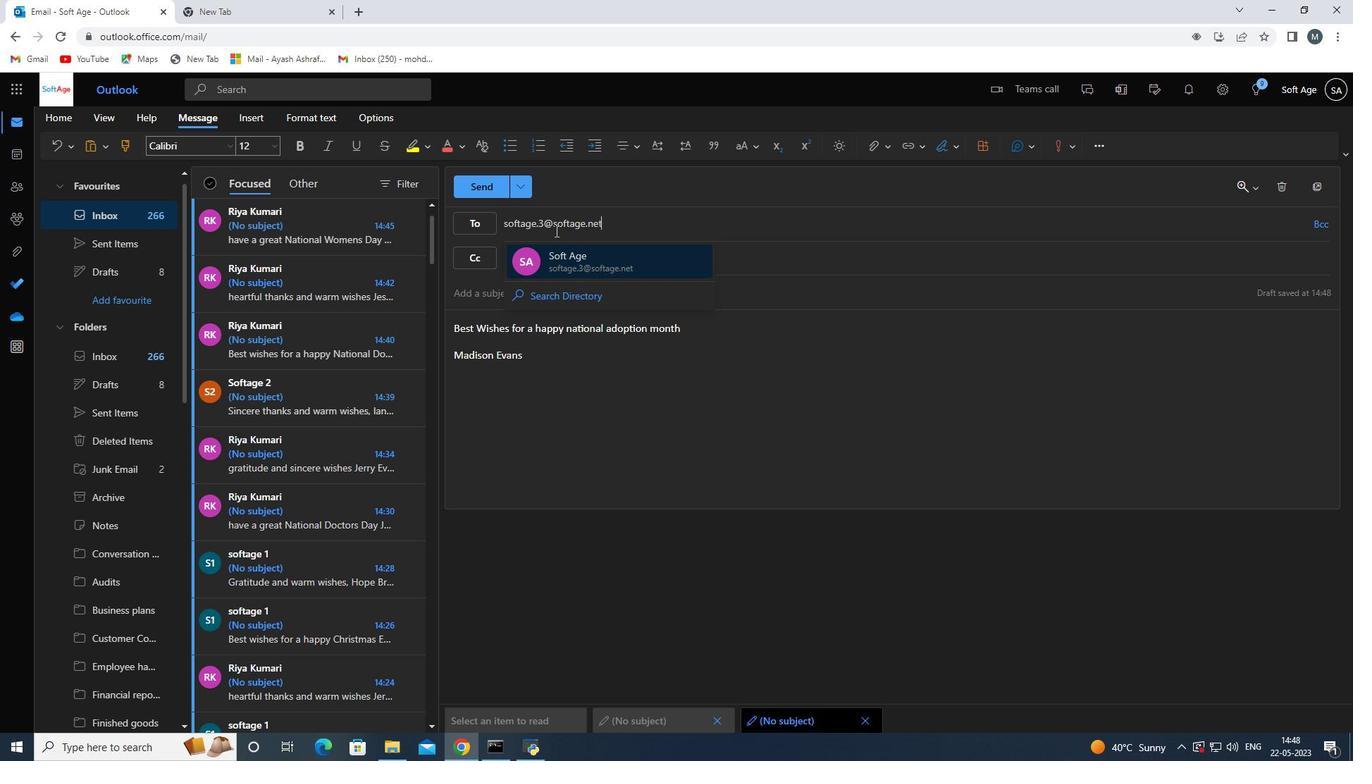
Action: Mouse moved to (129, 617)
Screenshot: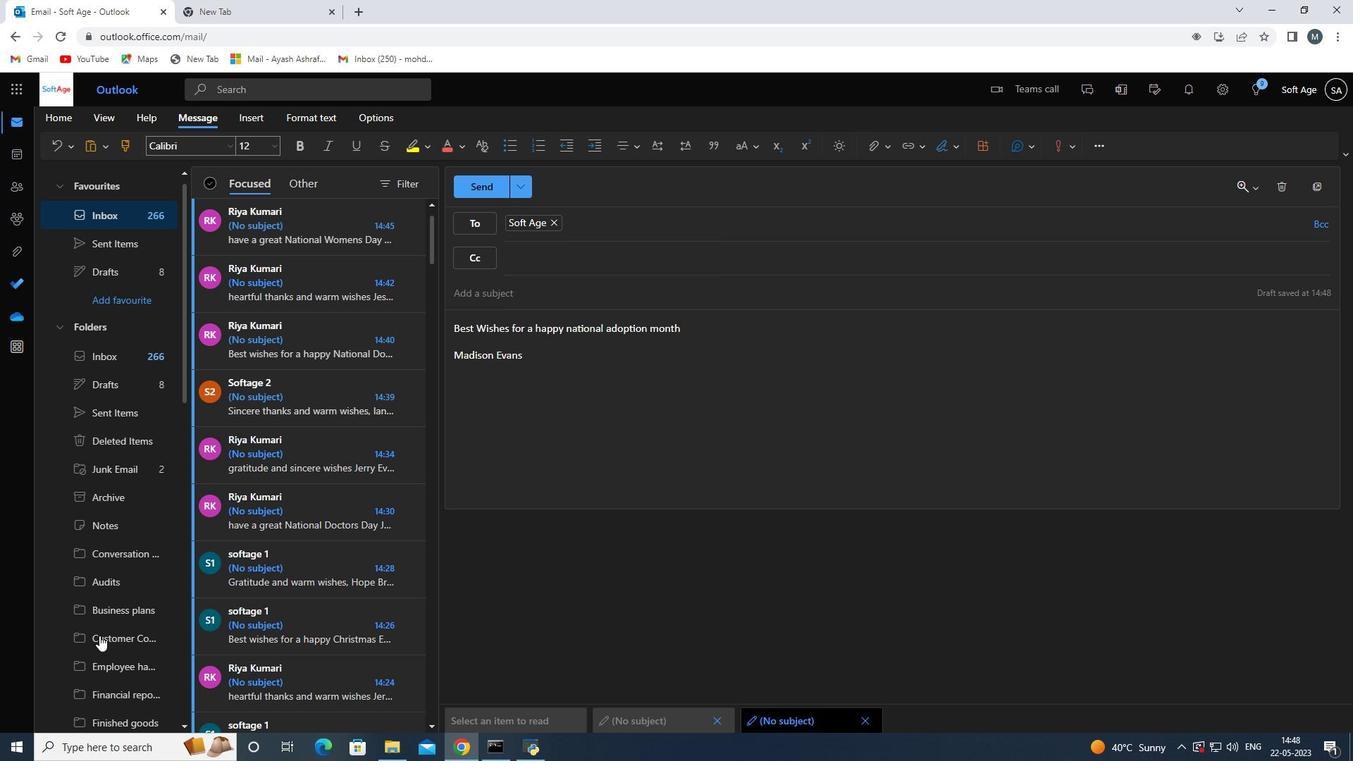 
Action: Mouse scrolled (129, 616) with delta (0, 0)
Screenshot: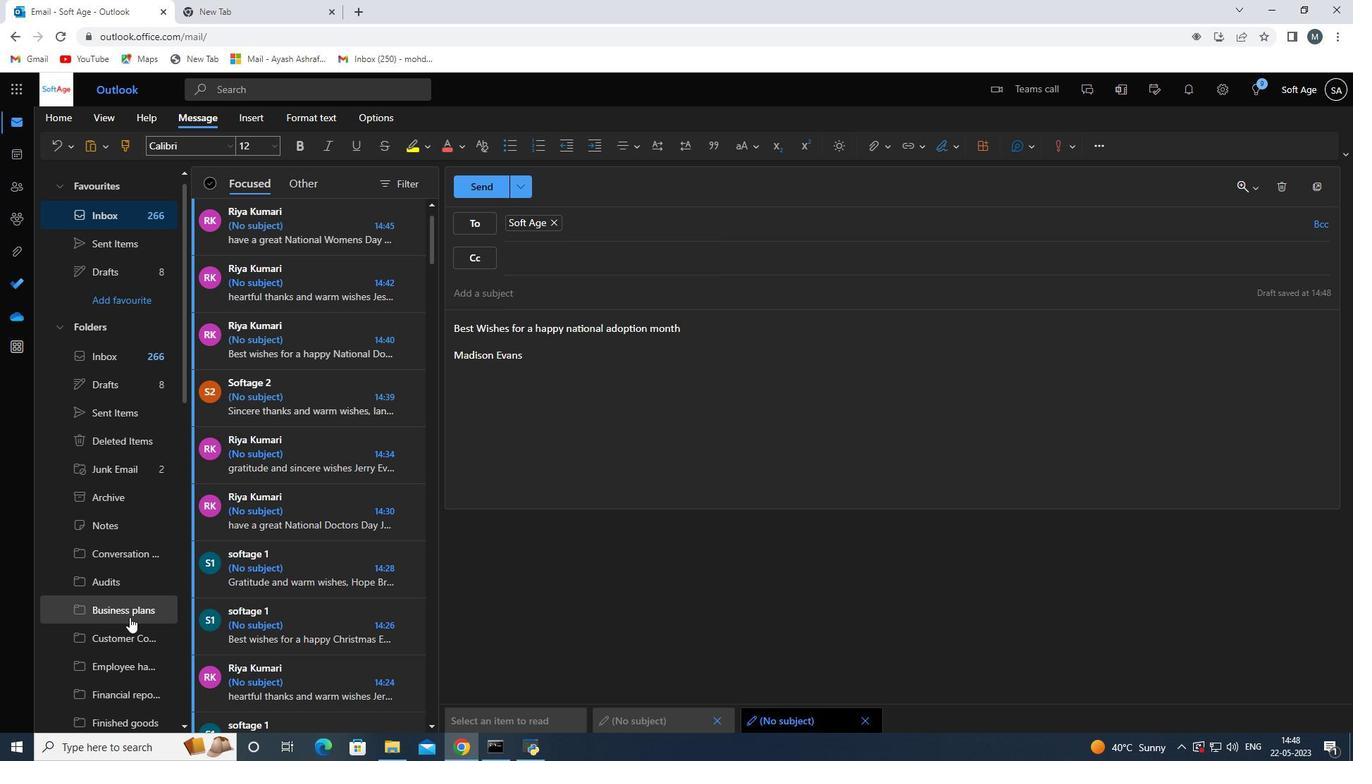 
Action: Mouse scrolled (129, 616) with delta (0, 0)
Screenshot: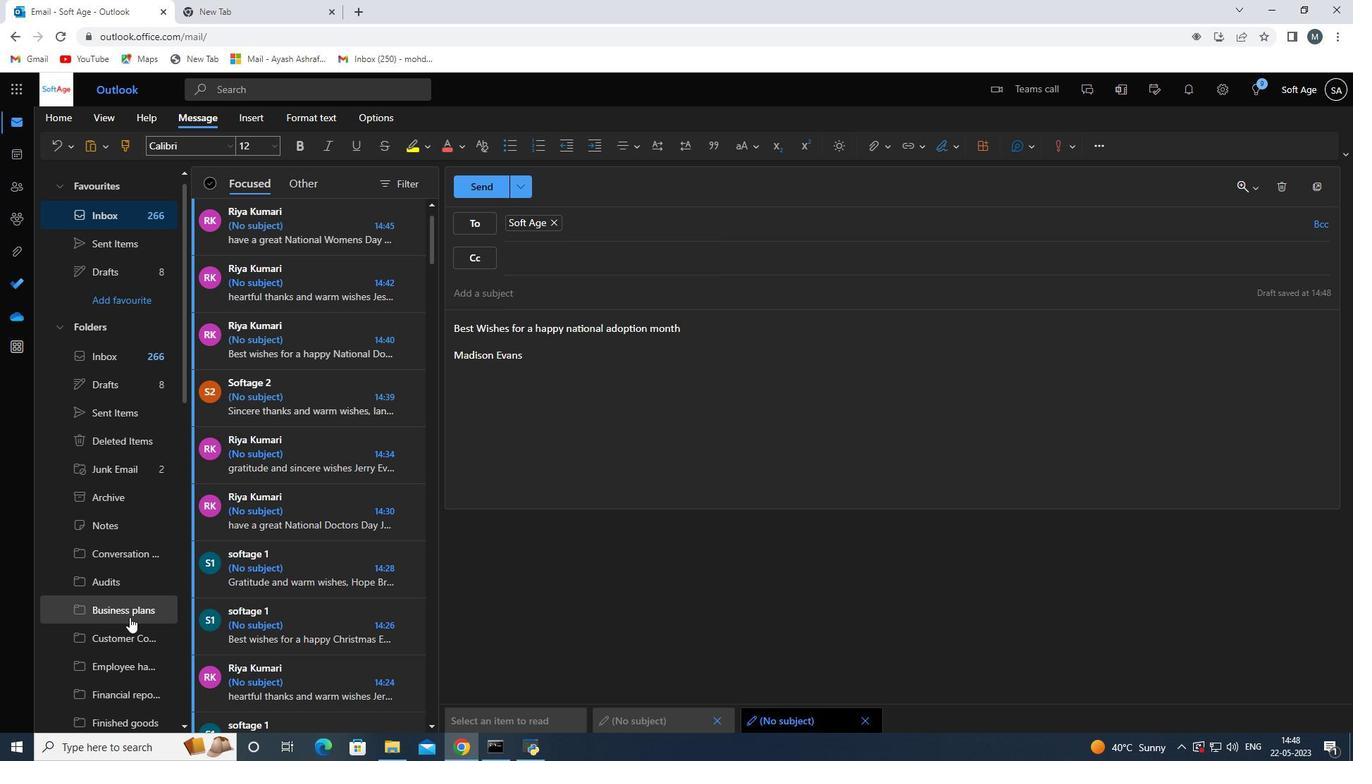 
Action: Mouse scrolled (129, 616) with delta (0, 0)
Screenshot: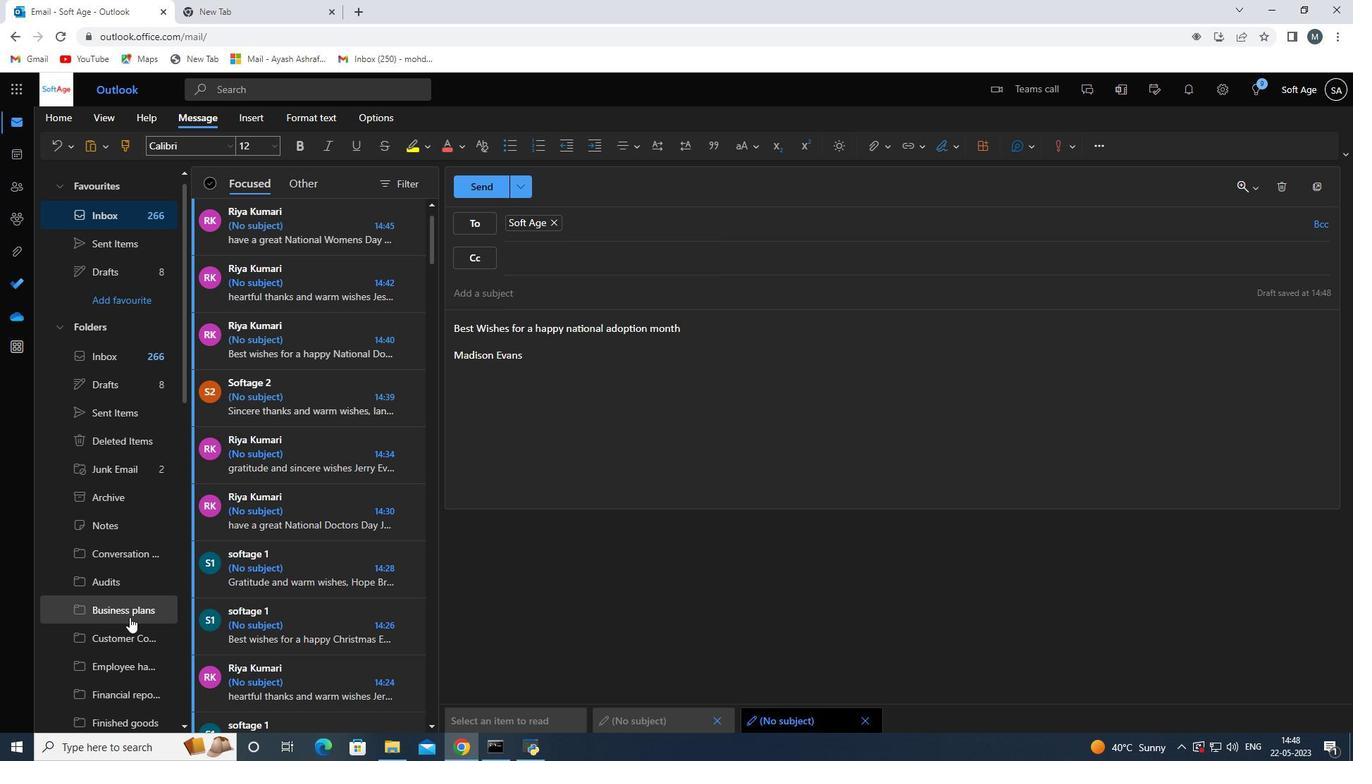 
Action: Mouse scrolled (129, 616) with delta (0, 0)
Screenshot: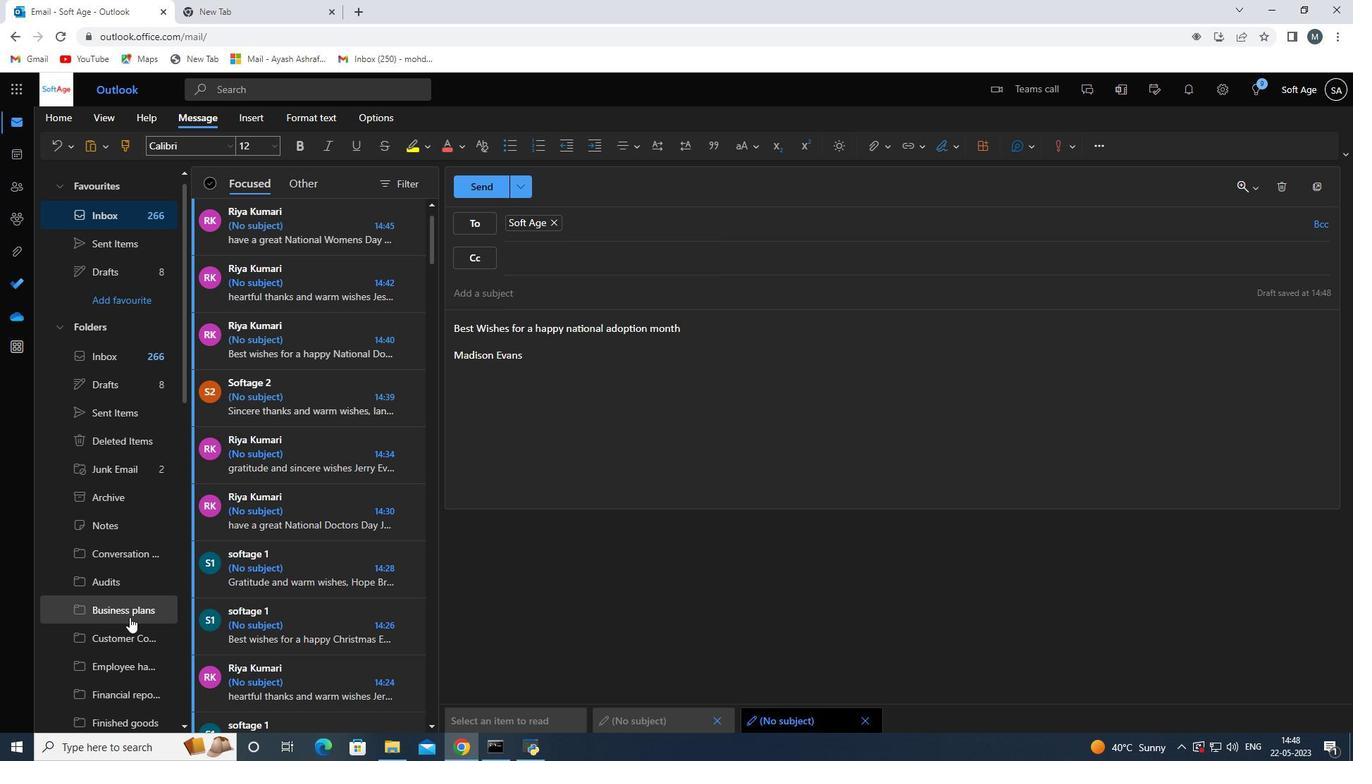 
Action: Mouse scrolled (129, 616) with delta (0, 0)
Screenshot: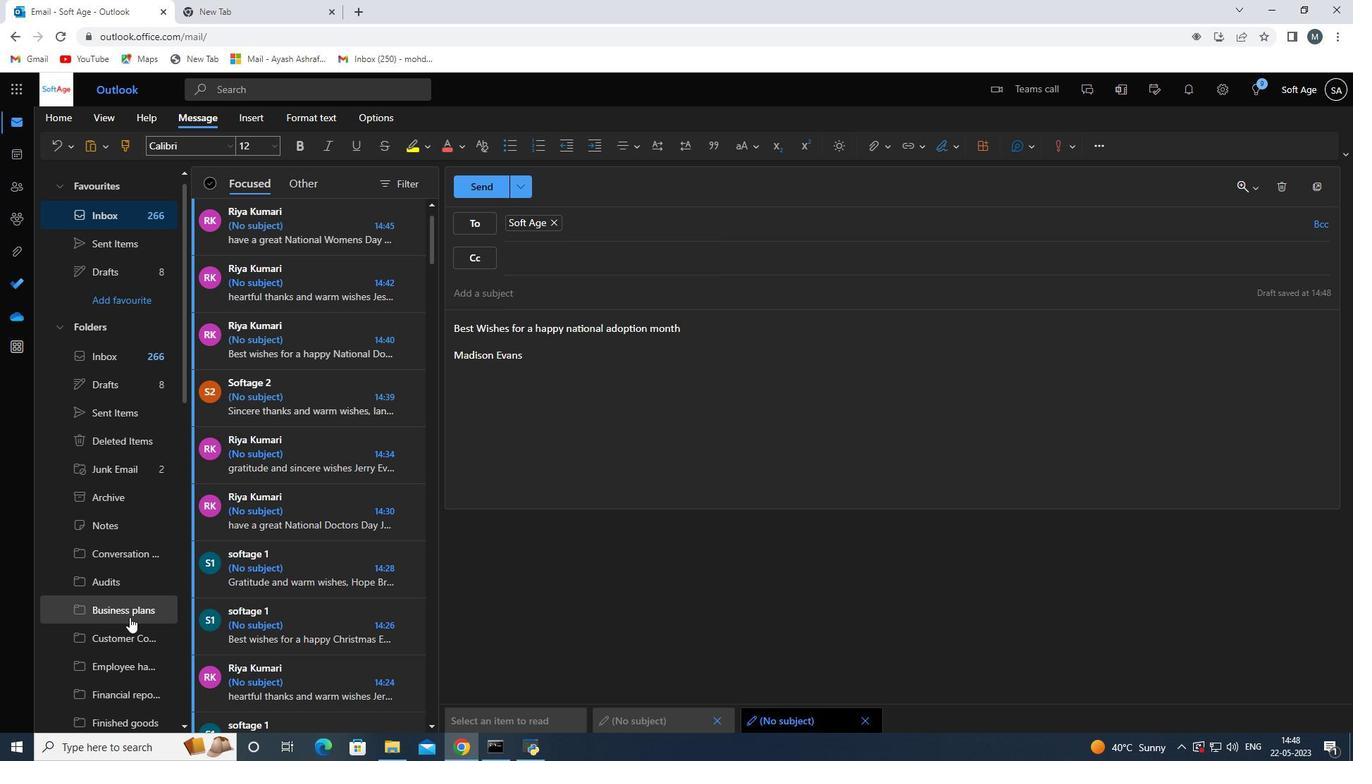 
Action: Mouse scrolled (129, 618) with delta (0, 0)
Screenshot: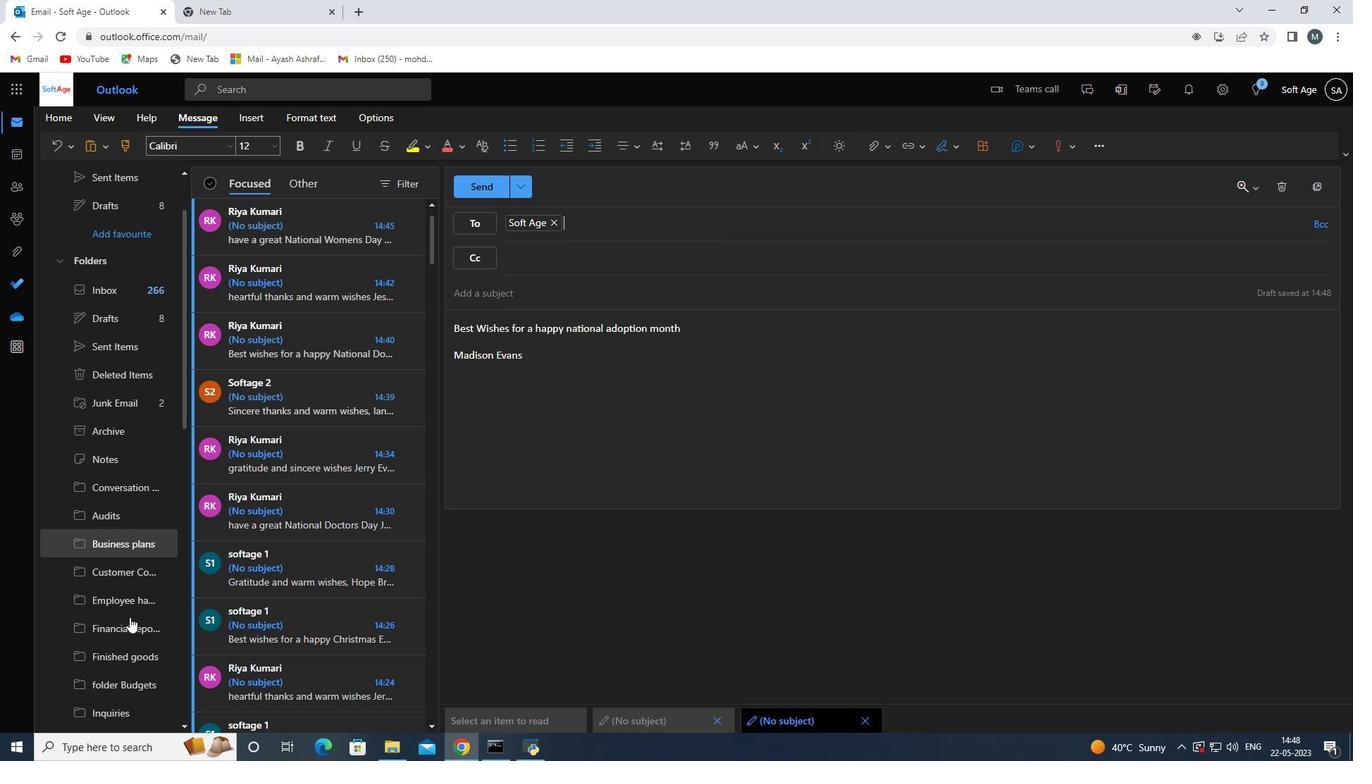 
Action: Mouse scrolled (129, 616) with delta (0, 0)
Screenshot: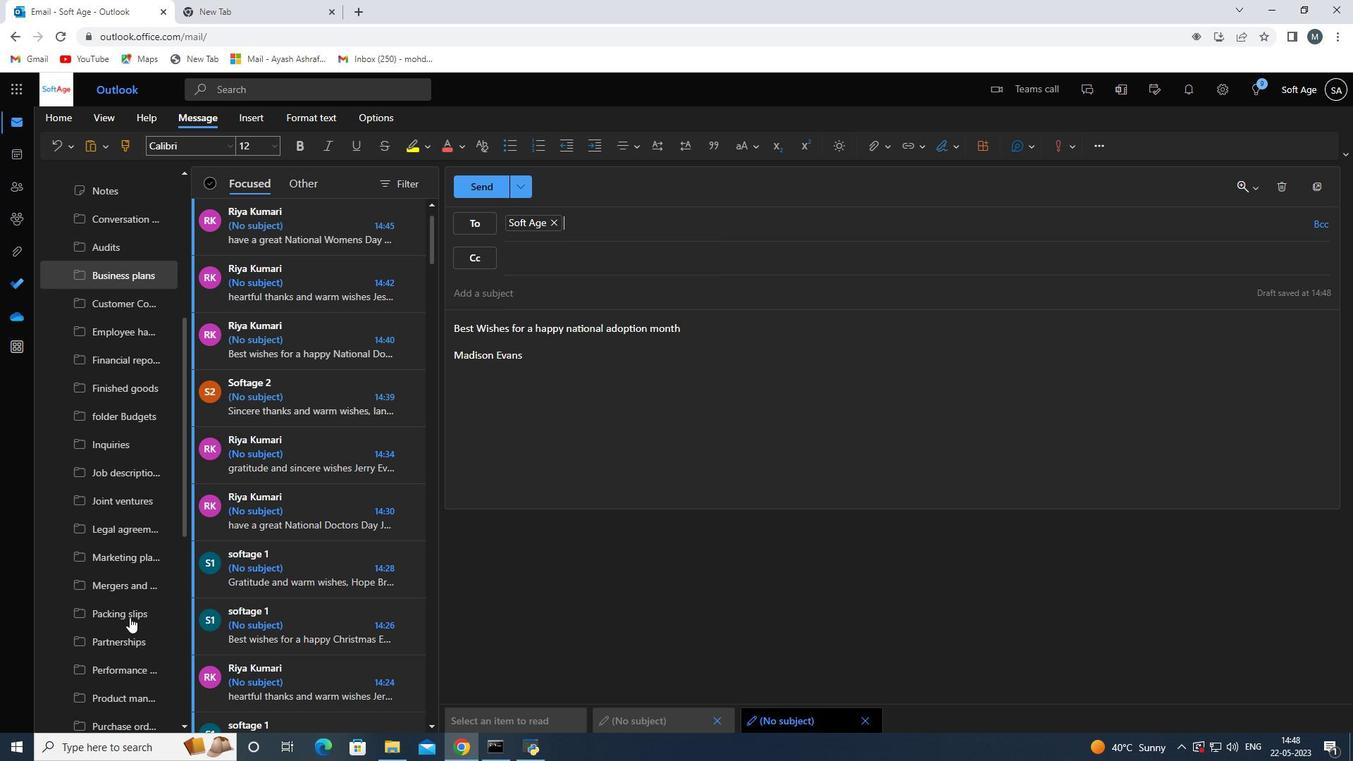 
Action: Mouse moved to (129, 617)
Screenshot: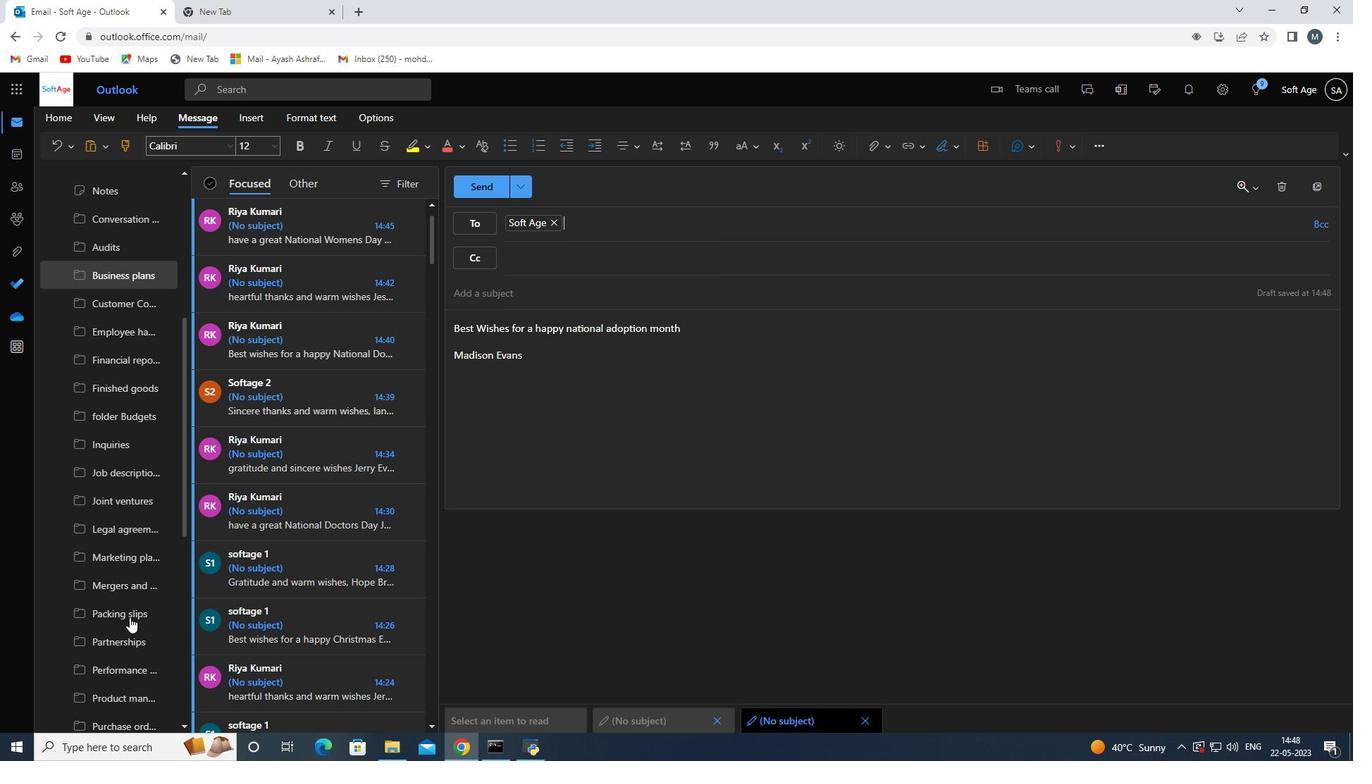 
Action: Mouse scrolled (129, 616) with delta (0, 0)
Screenshot: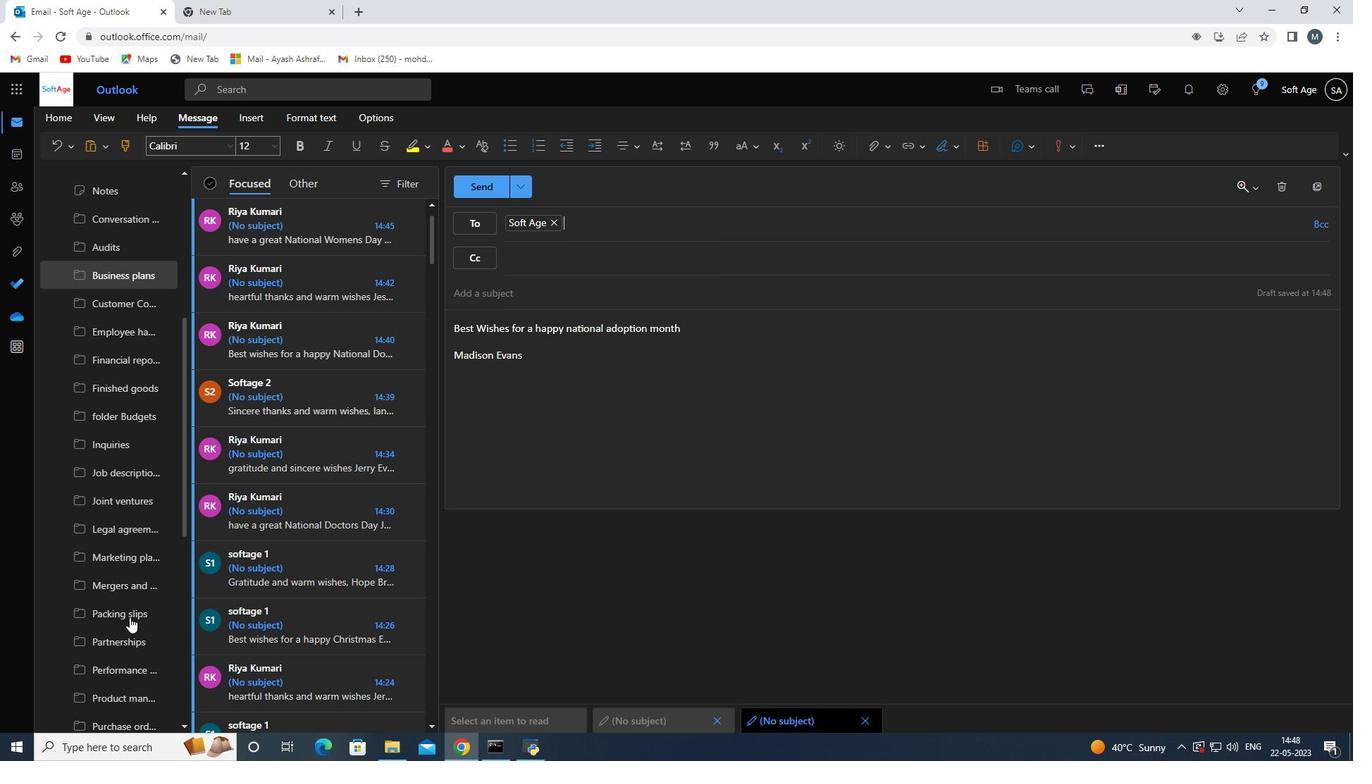 
Action: Mouse scrolled (129, 616) with delta (0, 0)
Screenshot: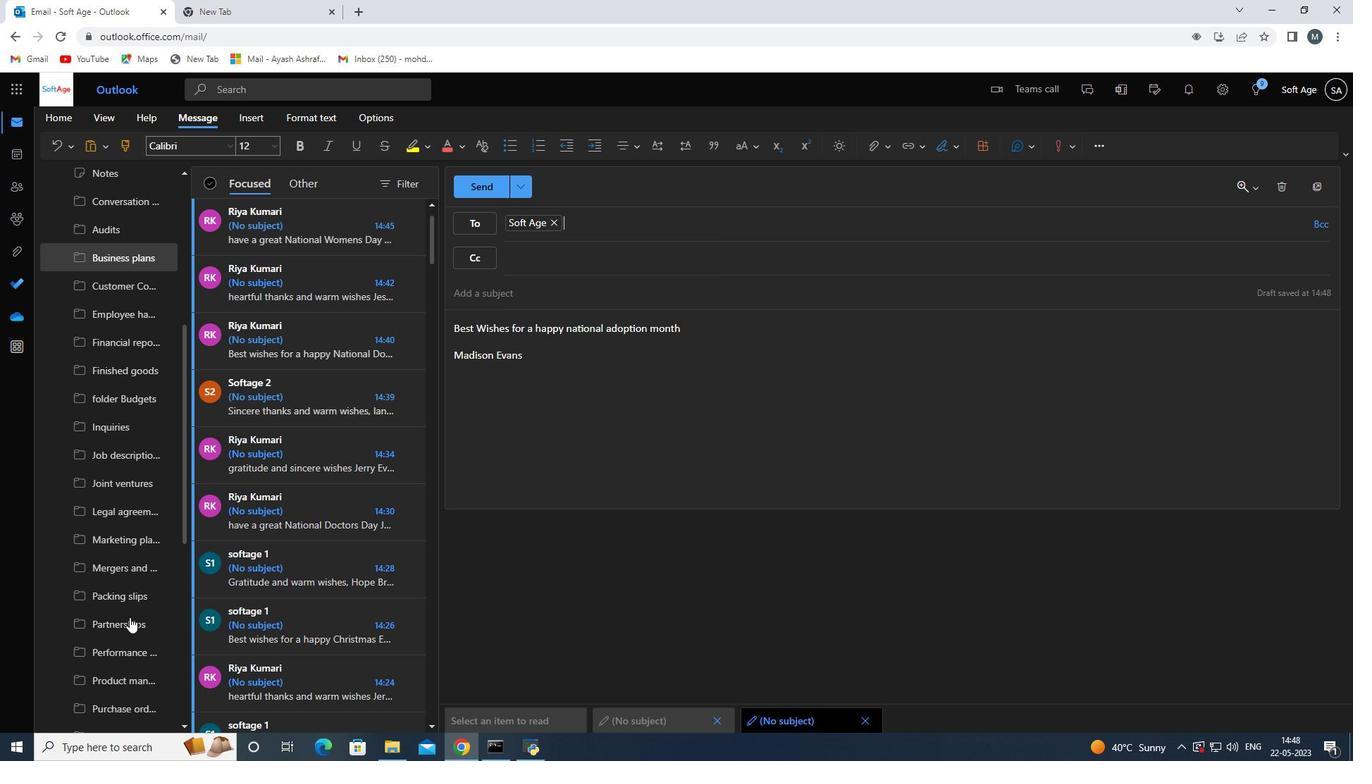 
Action: Mouse moved to (130, 617)
Screenshot: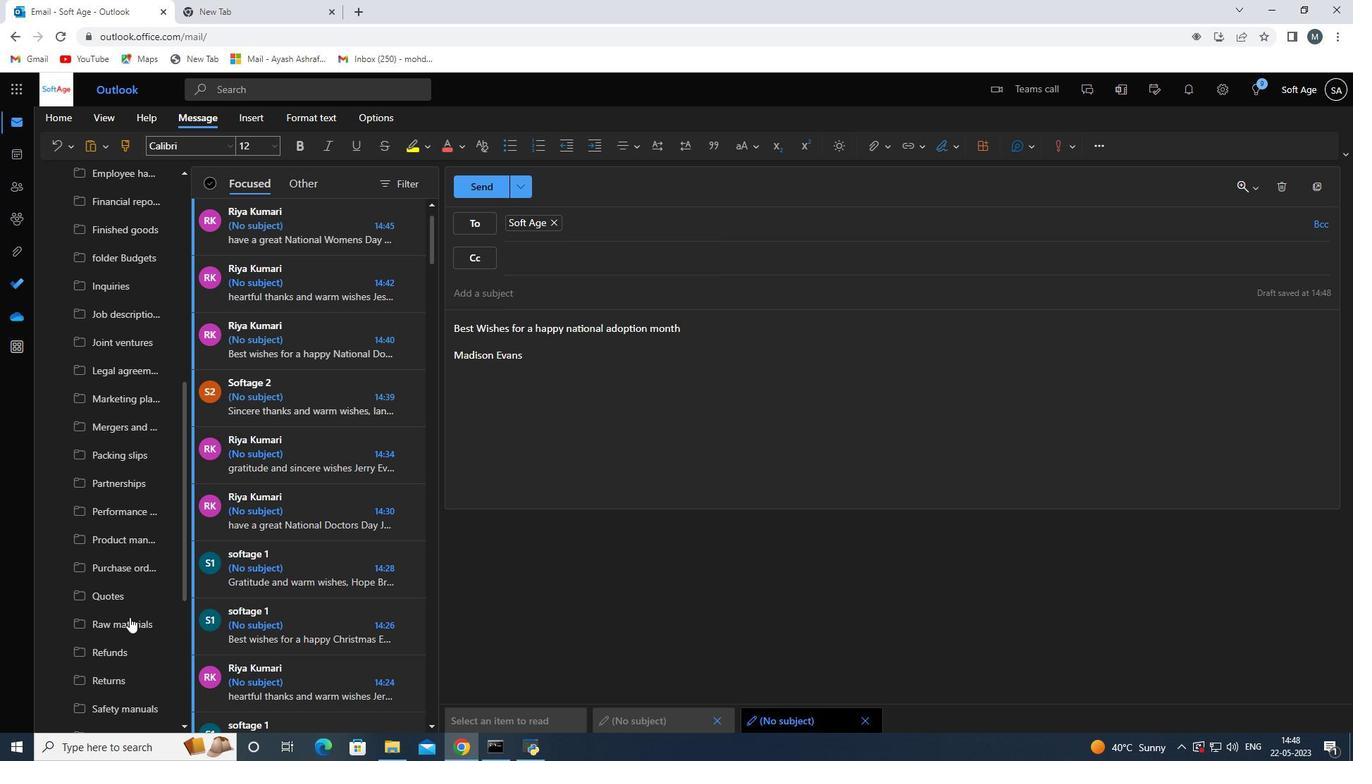 
Action: Mouse scrolled (130, 616) with delta (0, 0)
Screenshot: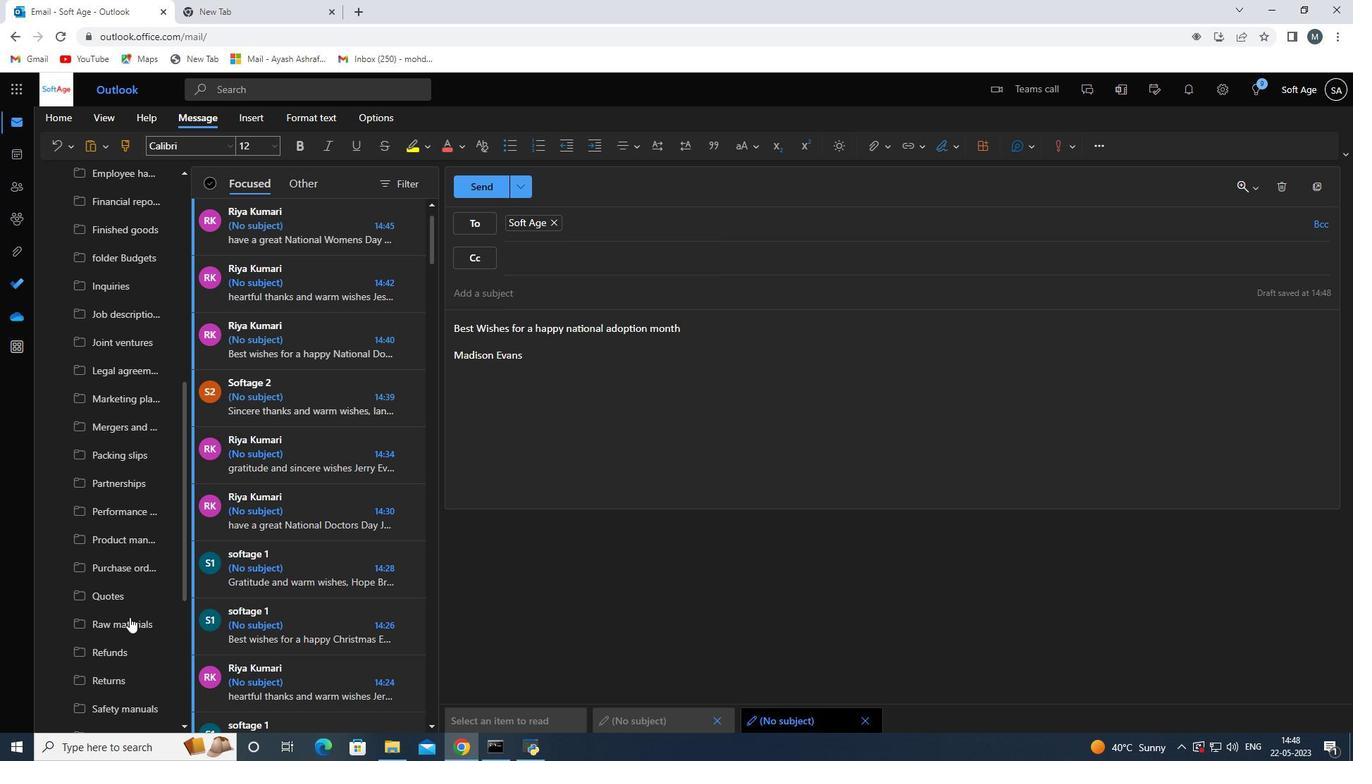 
Action: Mouse scrolled (130, 616) with delta (0, 0)
Screenshot: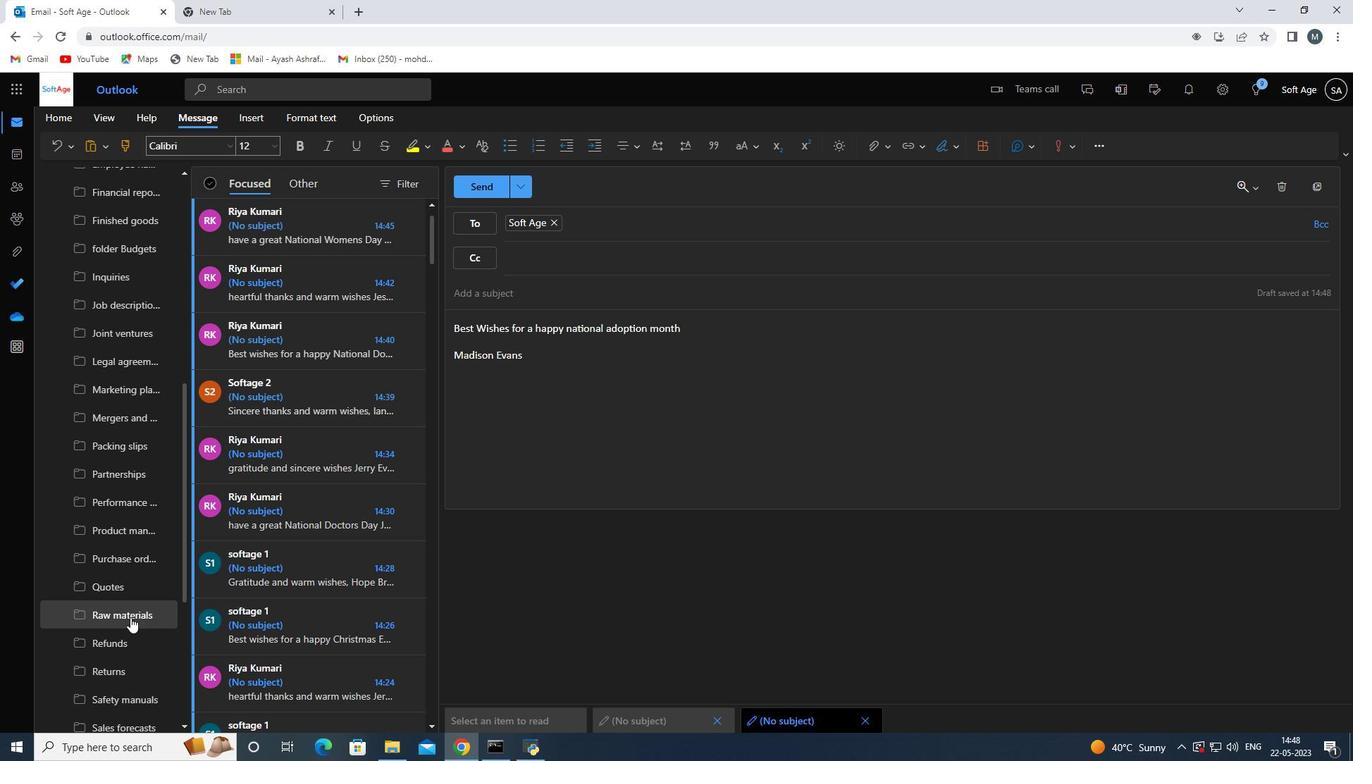 
Action: Mouse moved to (127, 626)
Screenshot: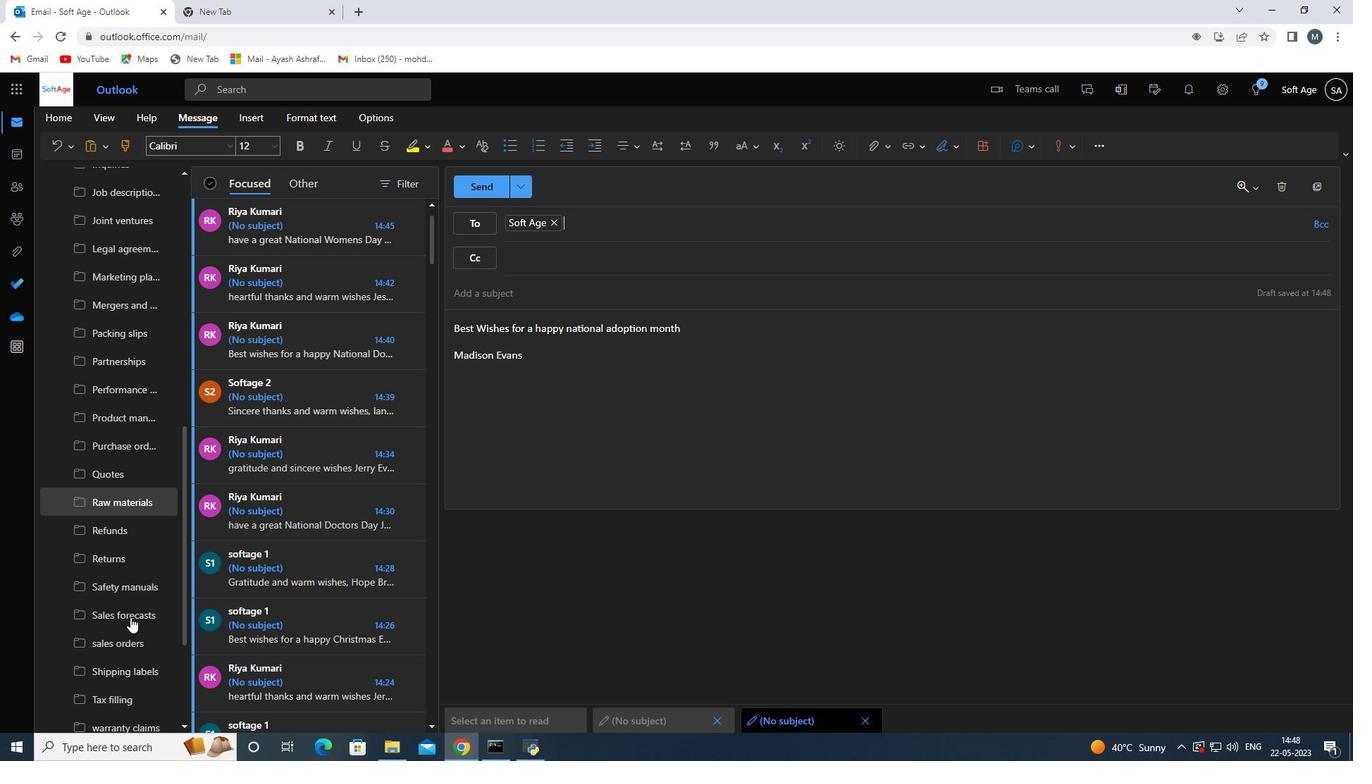 
Action: Mouse scrolled (127, 625) with delta (0, 0)
Screenshot: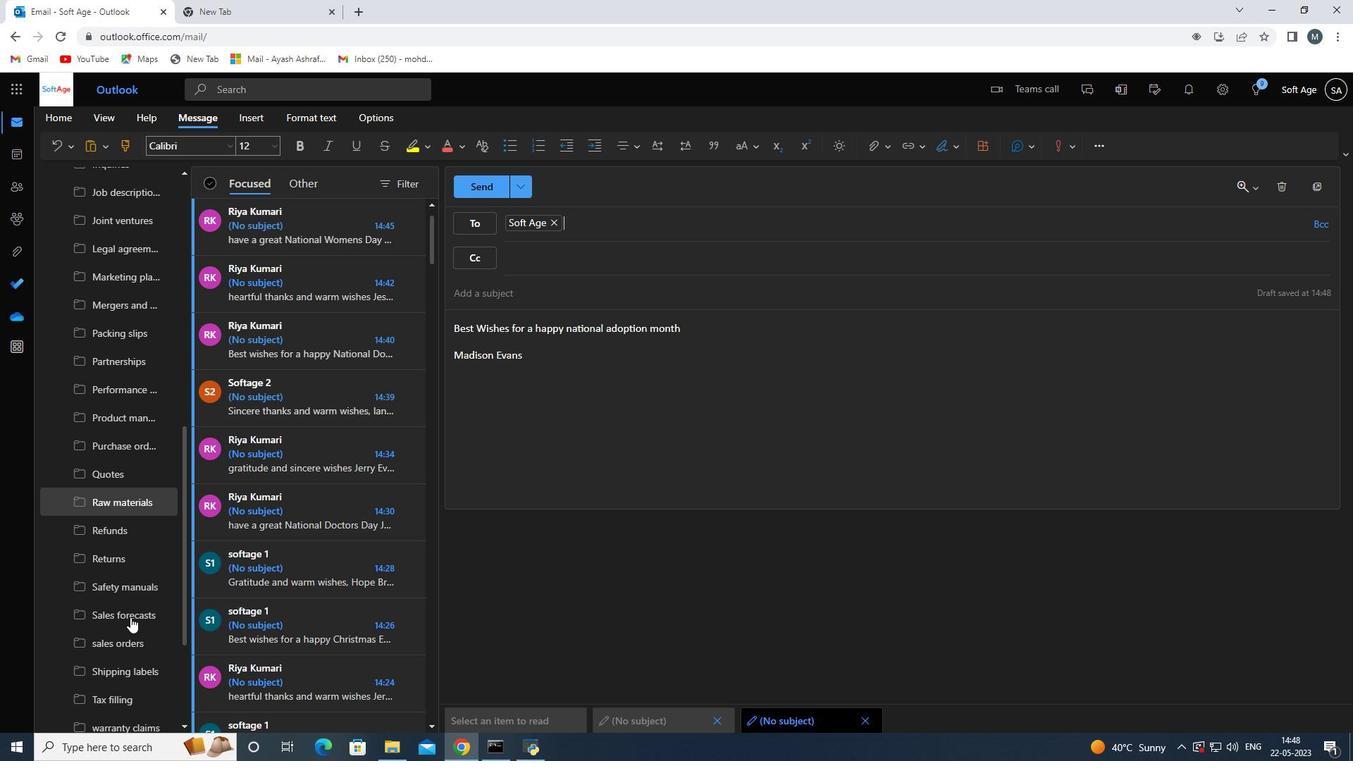 
Action: Mouse moved to (127, 626)
Screenshot: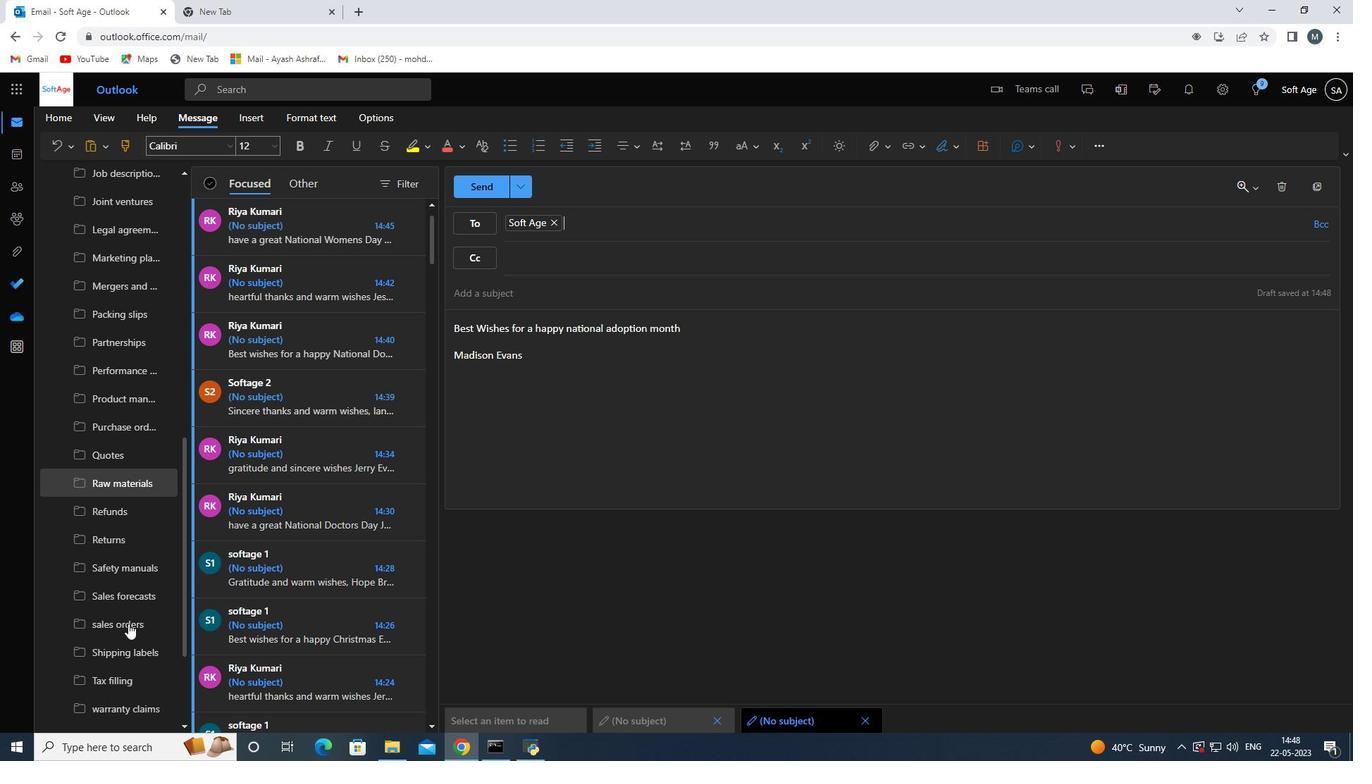 
Action: Mouse scrolled (127, 625) with delta (0, 0)
Screenshot: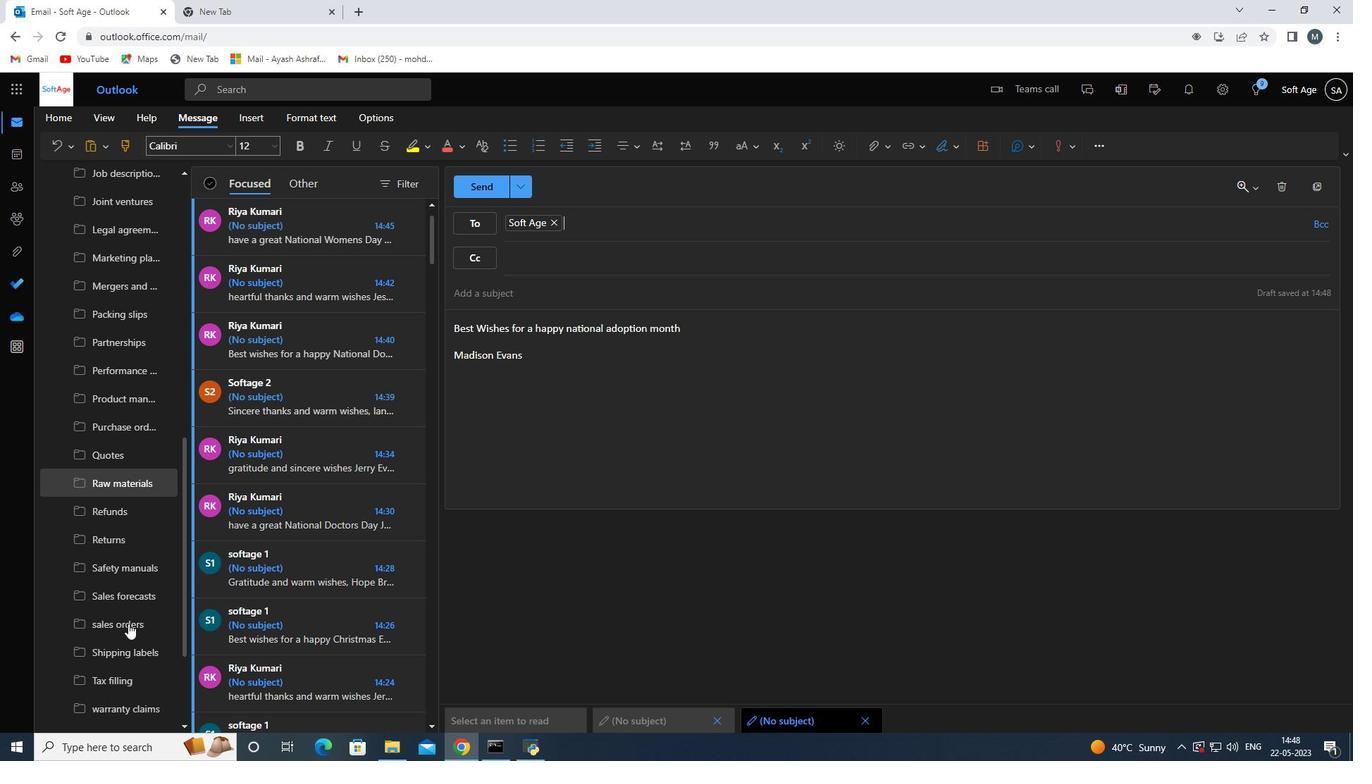 
Action: Mouse scrolled (127, 625) with delta (0, 0)
Screenshot: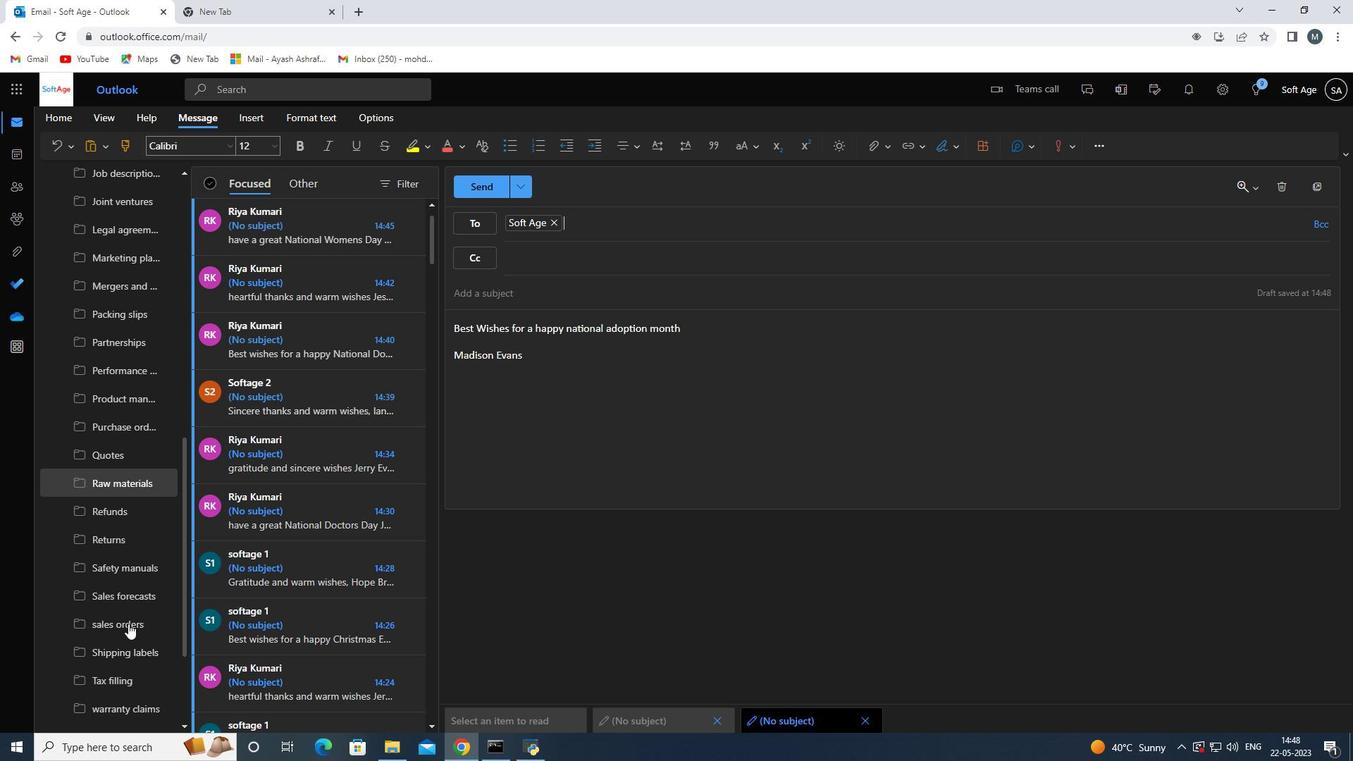 
Action: Mouse scrolled (127, 625) with delta (0, 0)
Screenshot: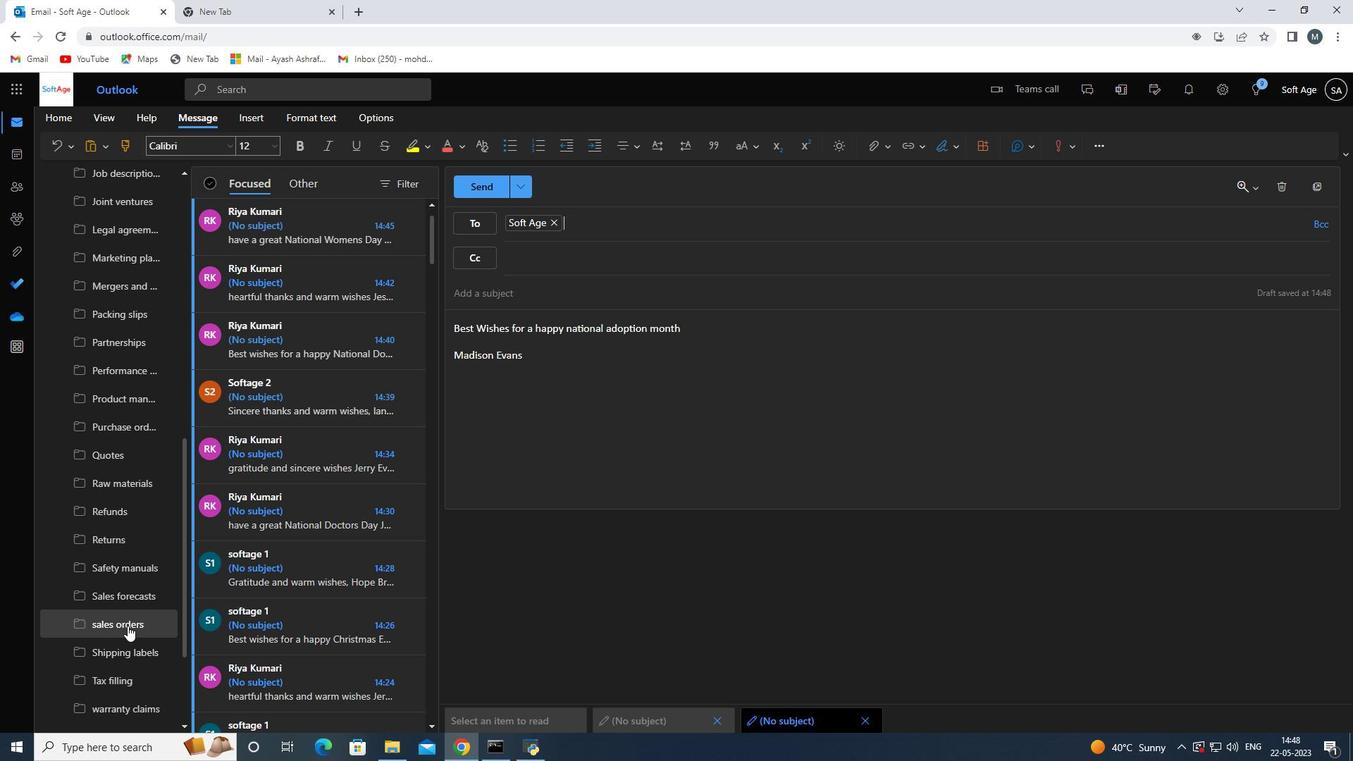 
Action: Mouse moved to (138, 603)
Screenshot: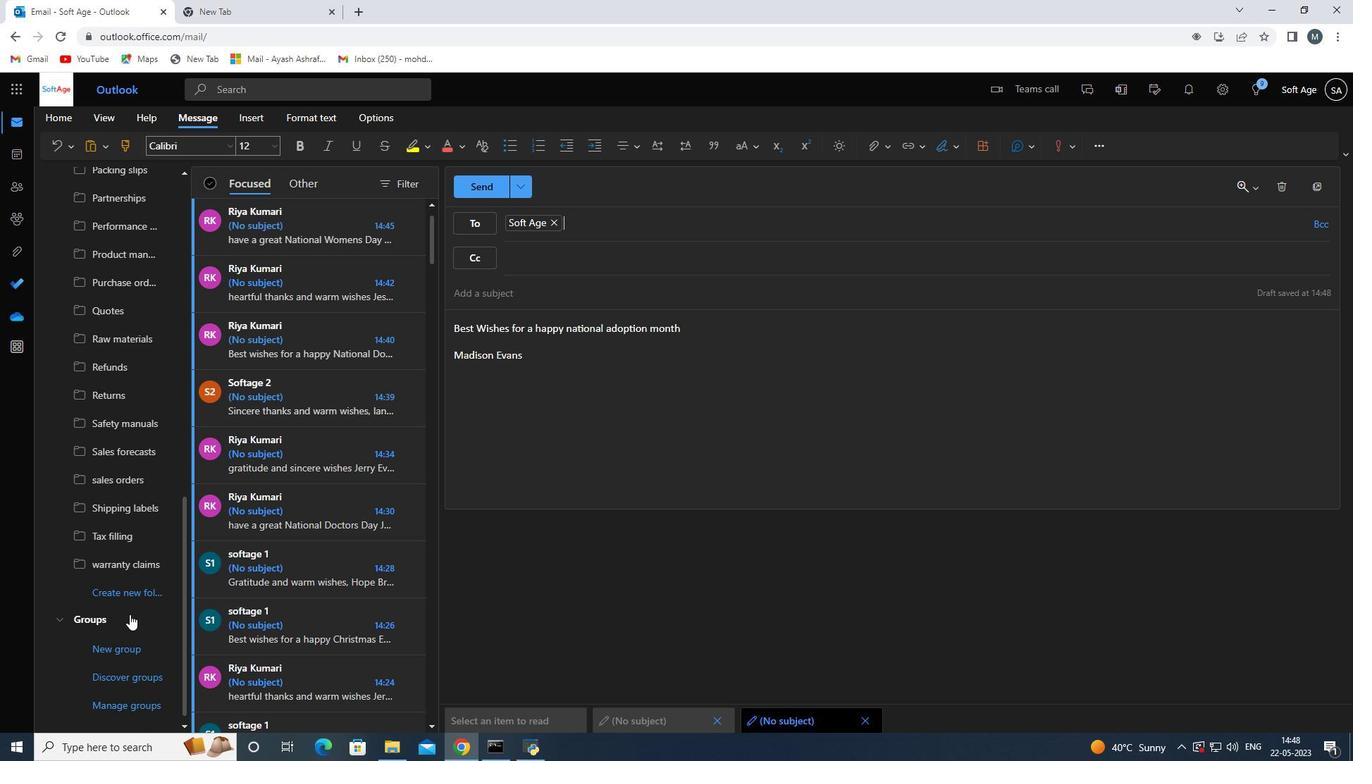 
Action: Mouse pressed left at (138, 603)
Screenshot: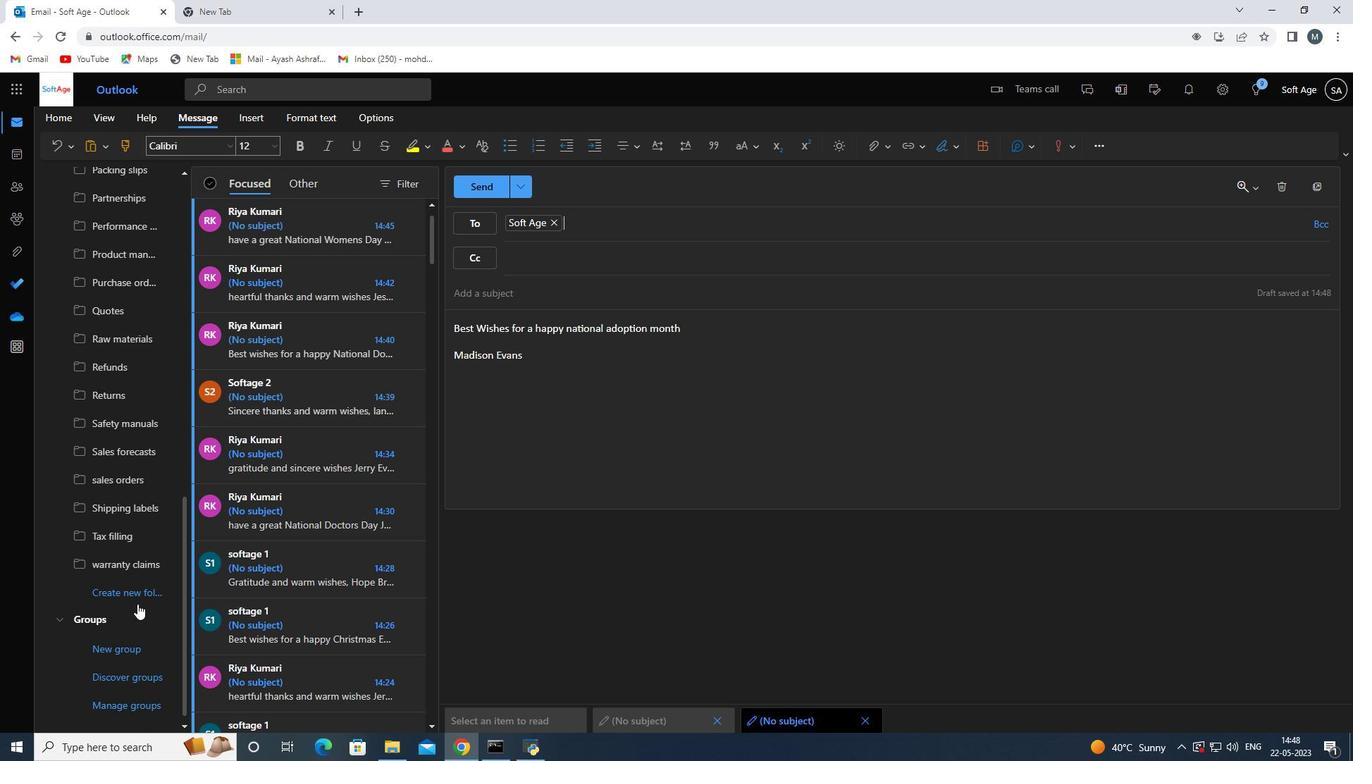 
Action: Mouse moved to (116, 592)
Screenshot: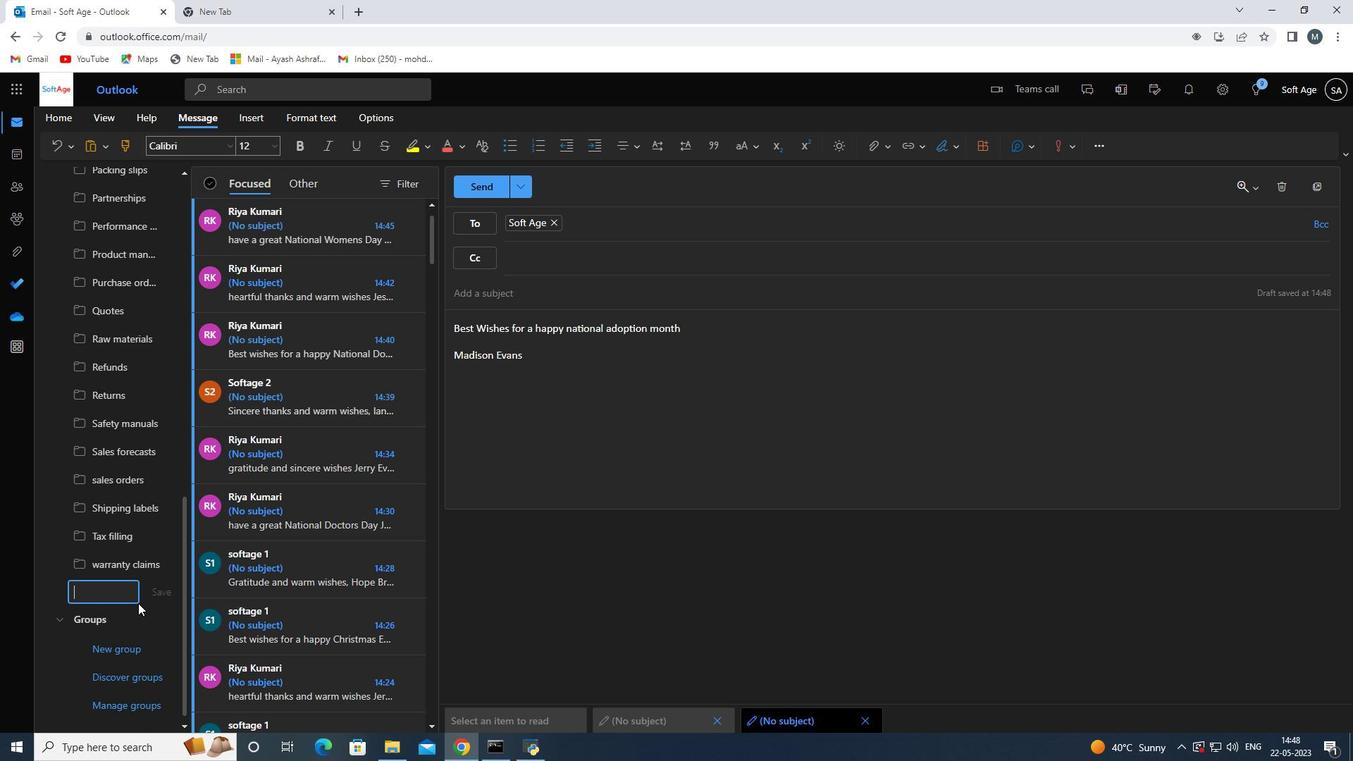 
Action: Mouse pressed left at (116, 592)
Screenshot: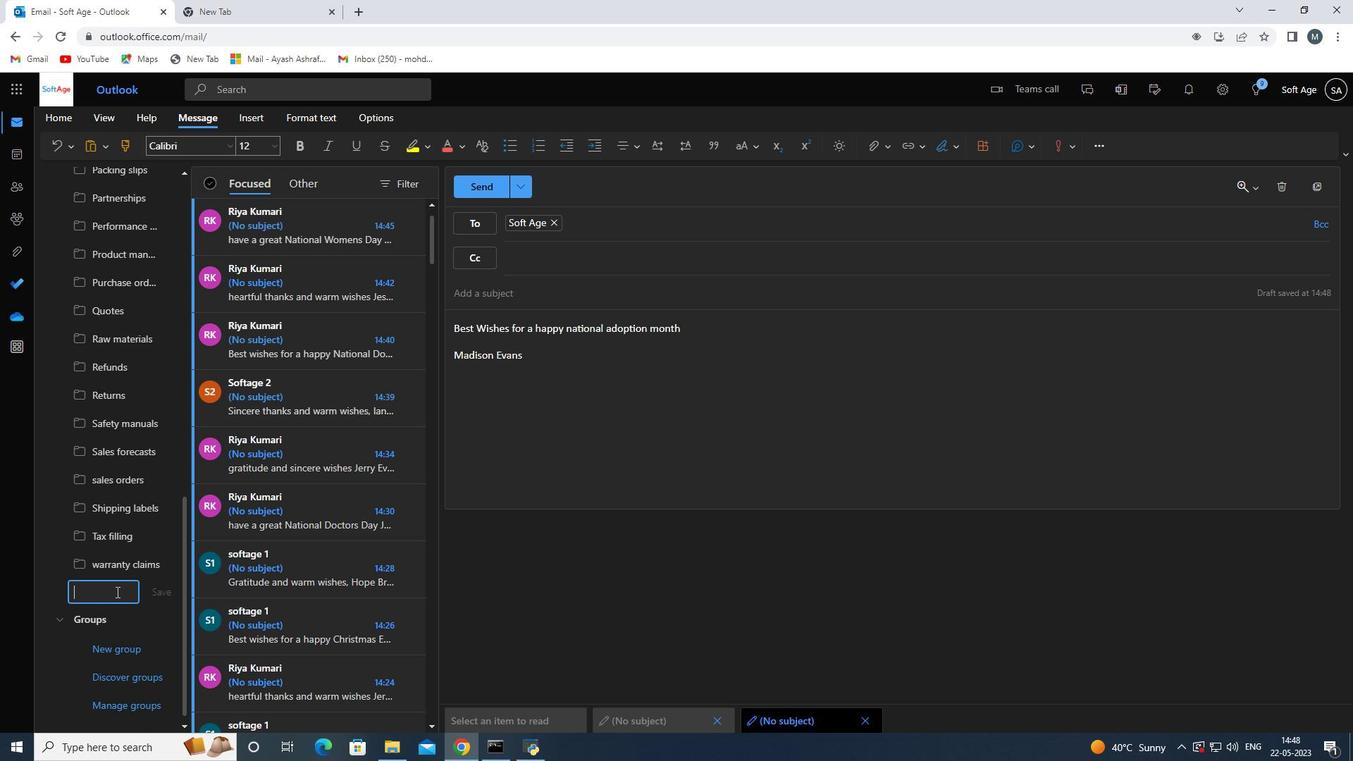 
Action: Key pressed <Key.shift>
Screenshot: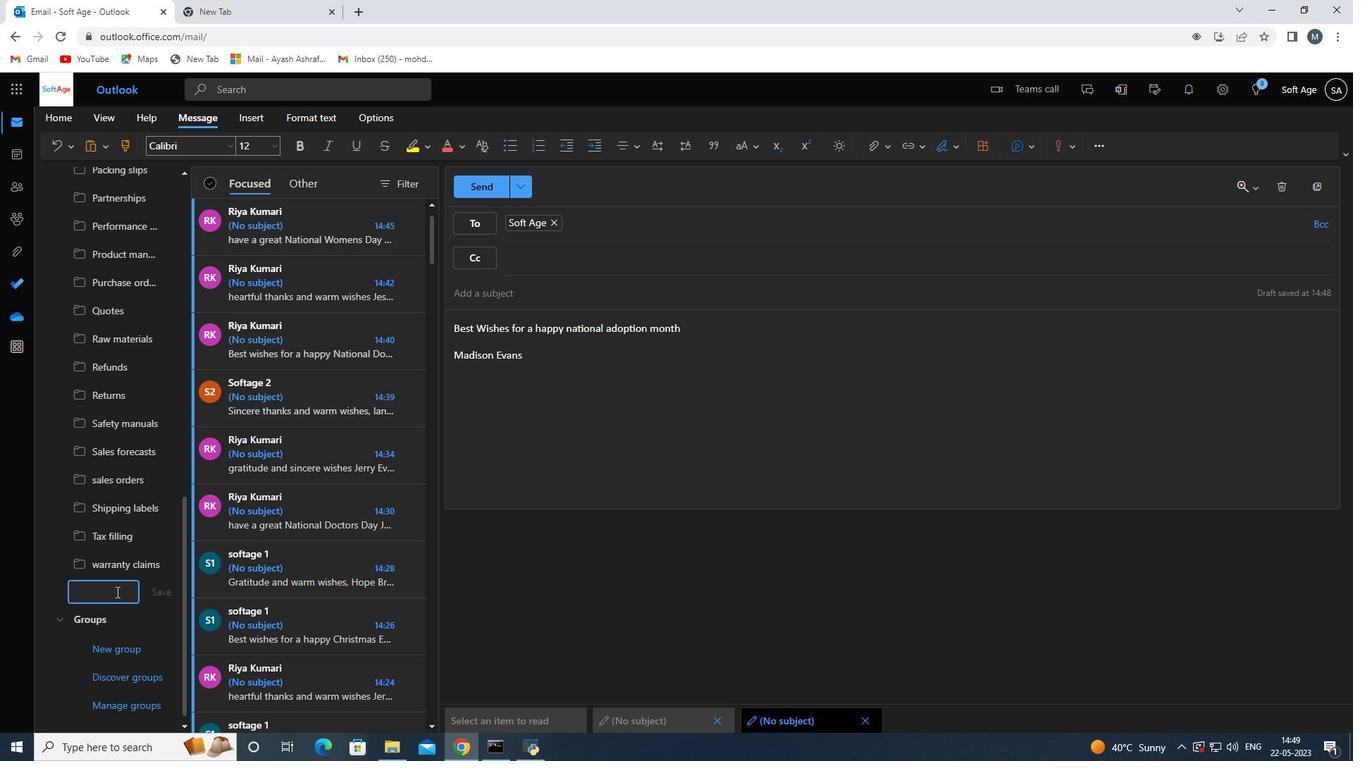 
Action: Mouse moved to (113, 590)
Screenshot: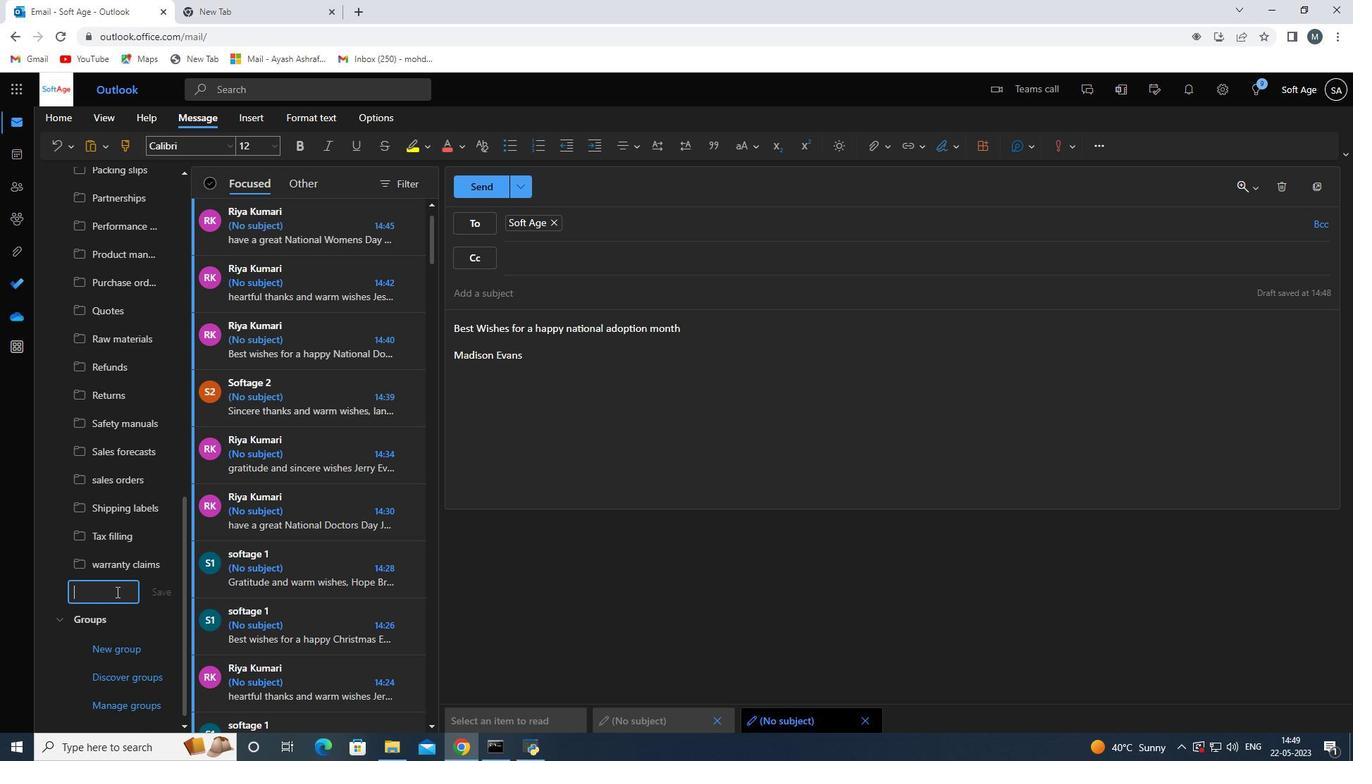 
Action: Key pressed <Key.shift><Key.shift><Key.shift><Key.shift><Key.shift><Key.shift><Key.shift><Key.shift><Key.shift><Key.shift><Key.shift><Key.shift><Key.shift><Key.shift><Key.shift><Key.shift><Key.shift><Key.shift><Key.shift><Key.shift><Key.shift><Key.shift><Key.shift><Key.caps_lock>L<Key.caps_lock>etters<Key.space>of<Key.space>intent
Screenshot: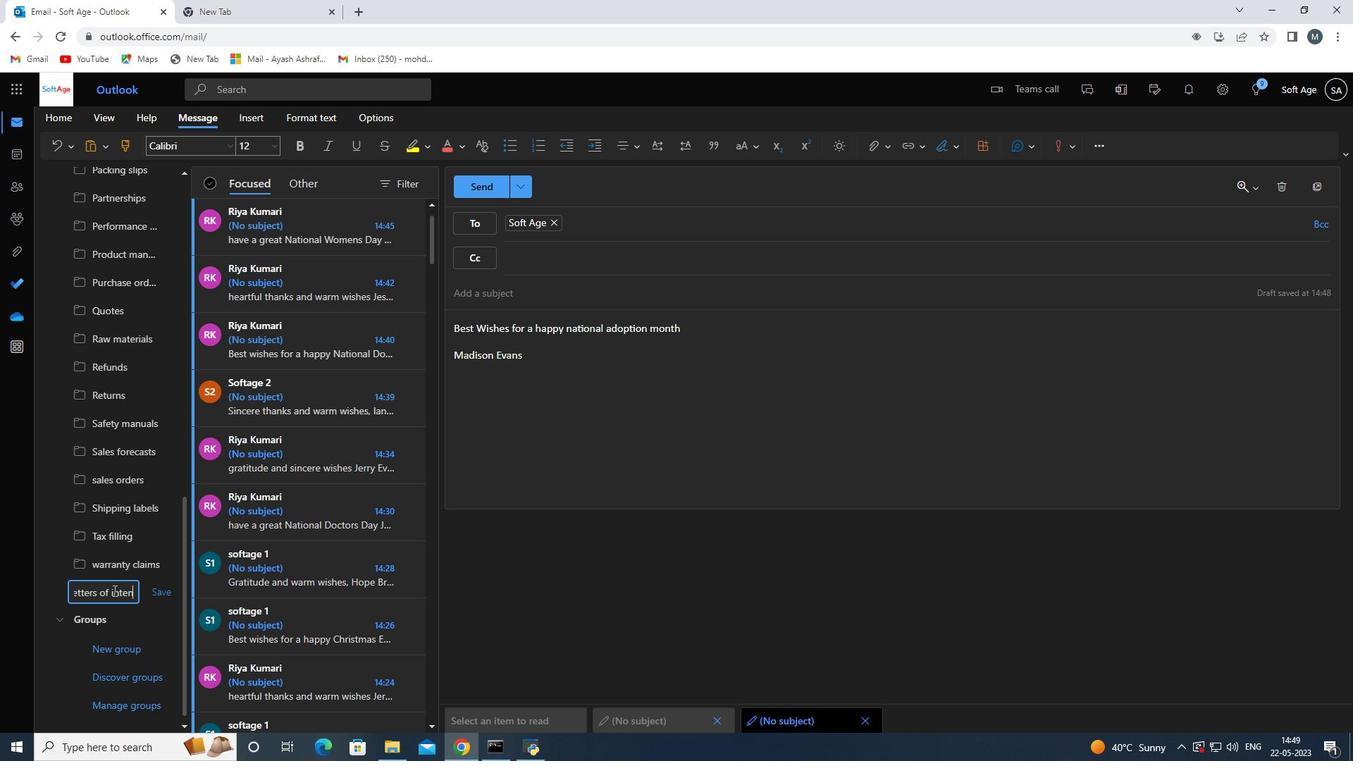 
Action: Mouse moved to (165, 595)
Screenshot: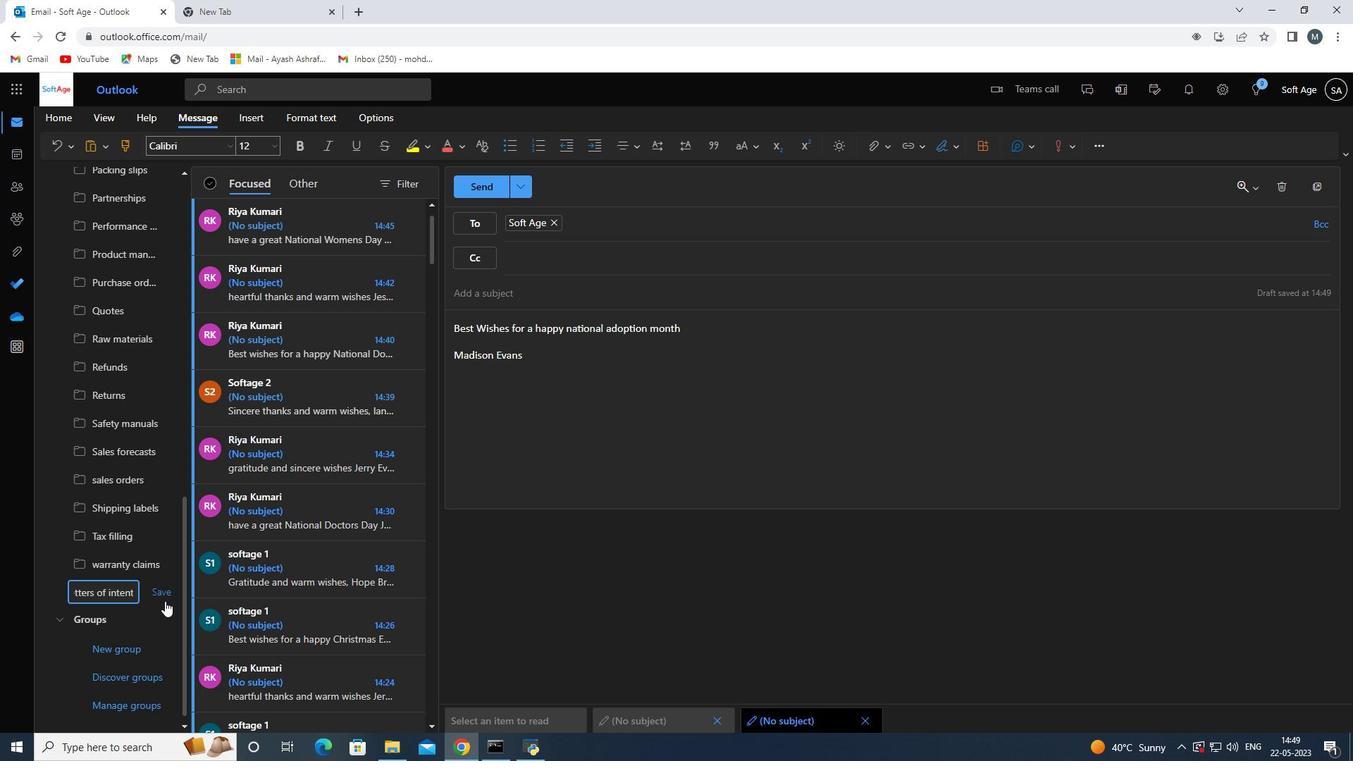 
Action: Mouse pressed left at (165, 595)
Screenshot: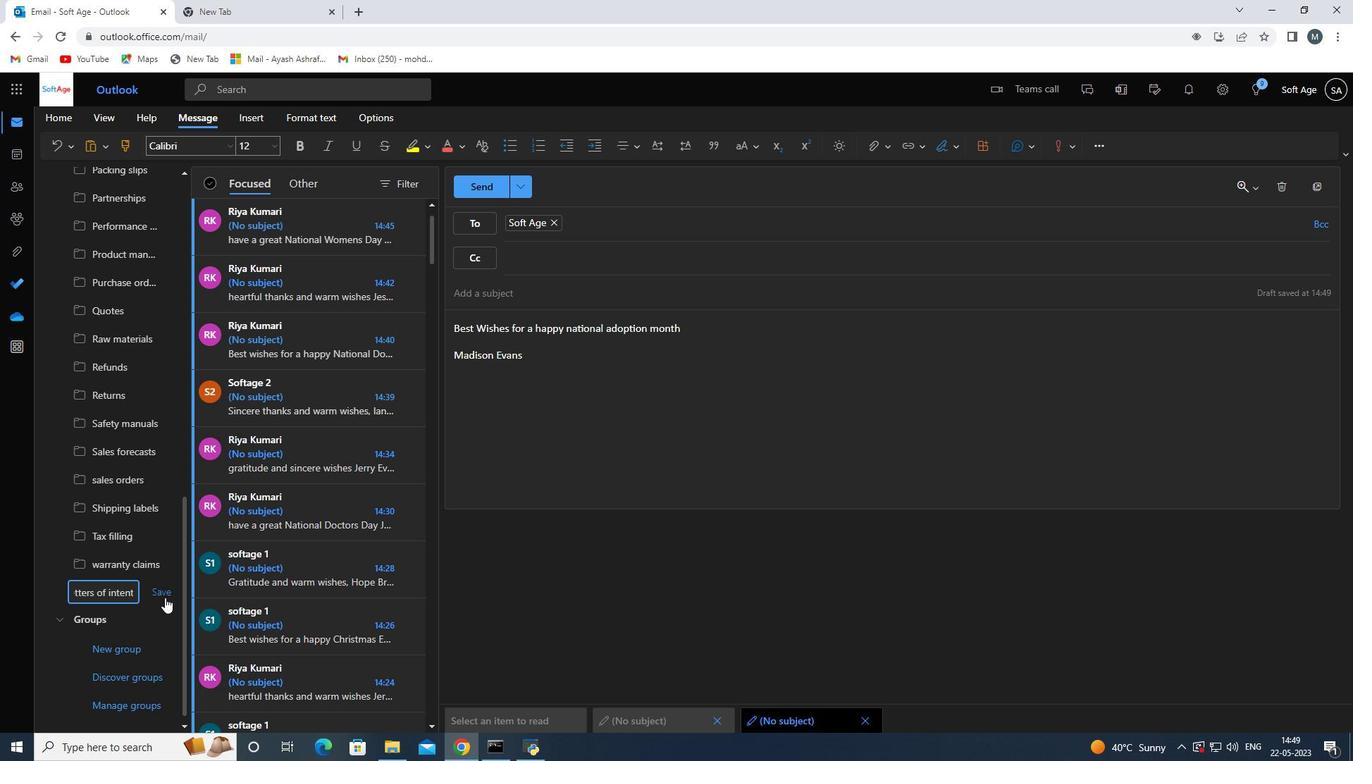
Action: Mouse moved to (492, 192)
Screenshot: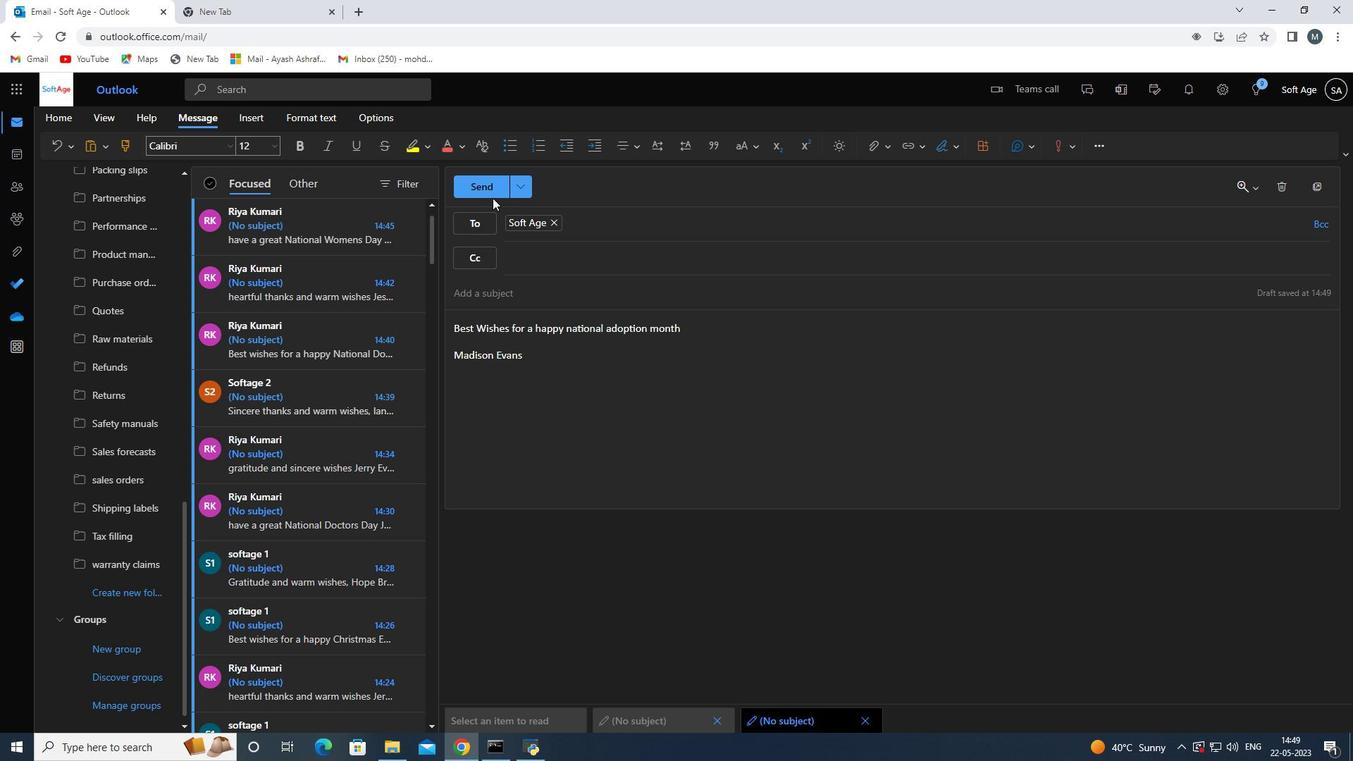 
Action: Mouse pressed left at (492, 192)
Screenshot: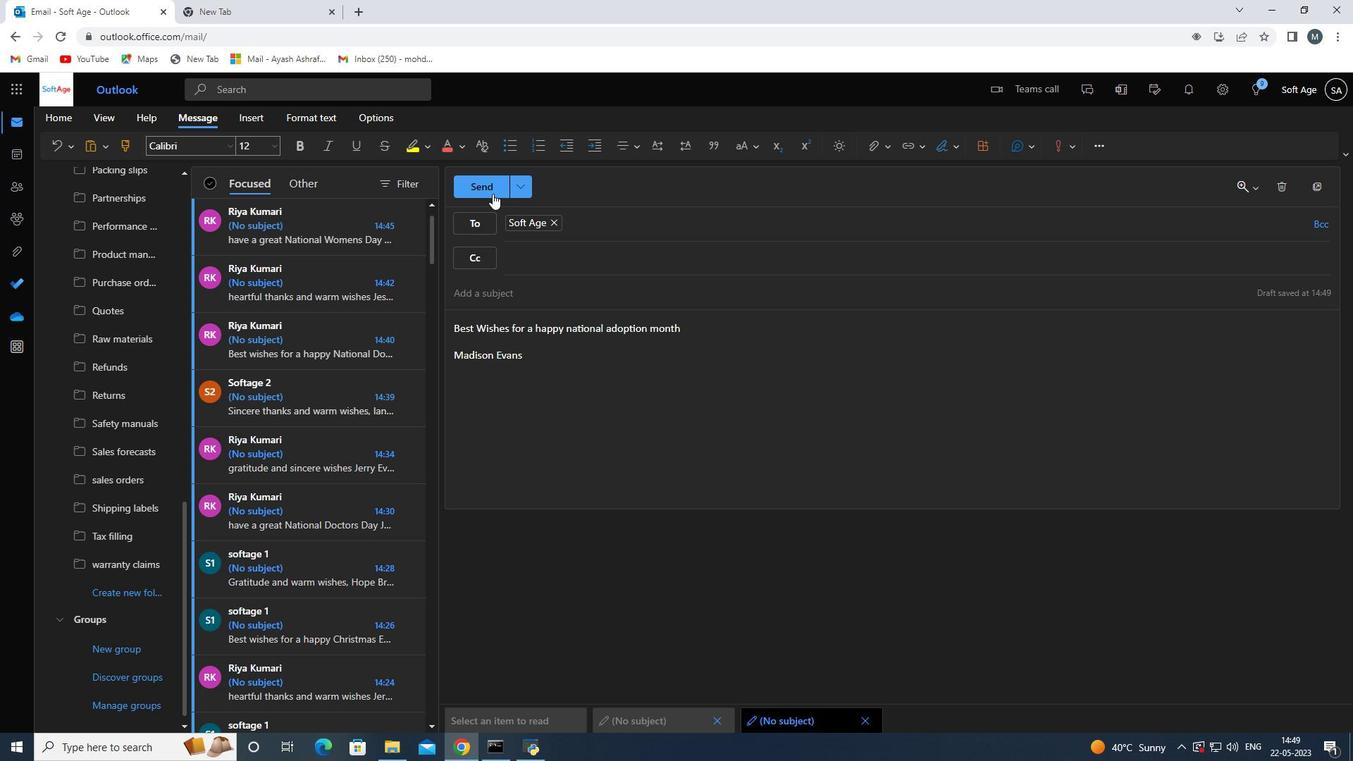 
Action: Mouse moved to (664, 444)
Screenshot: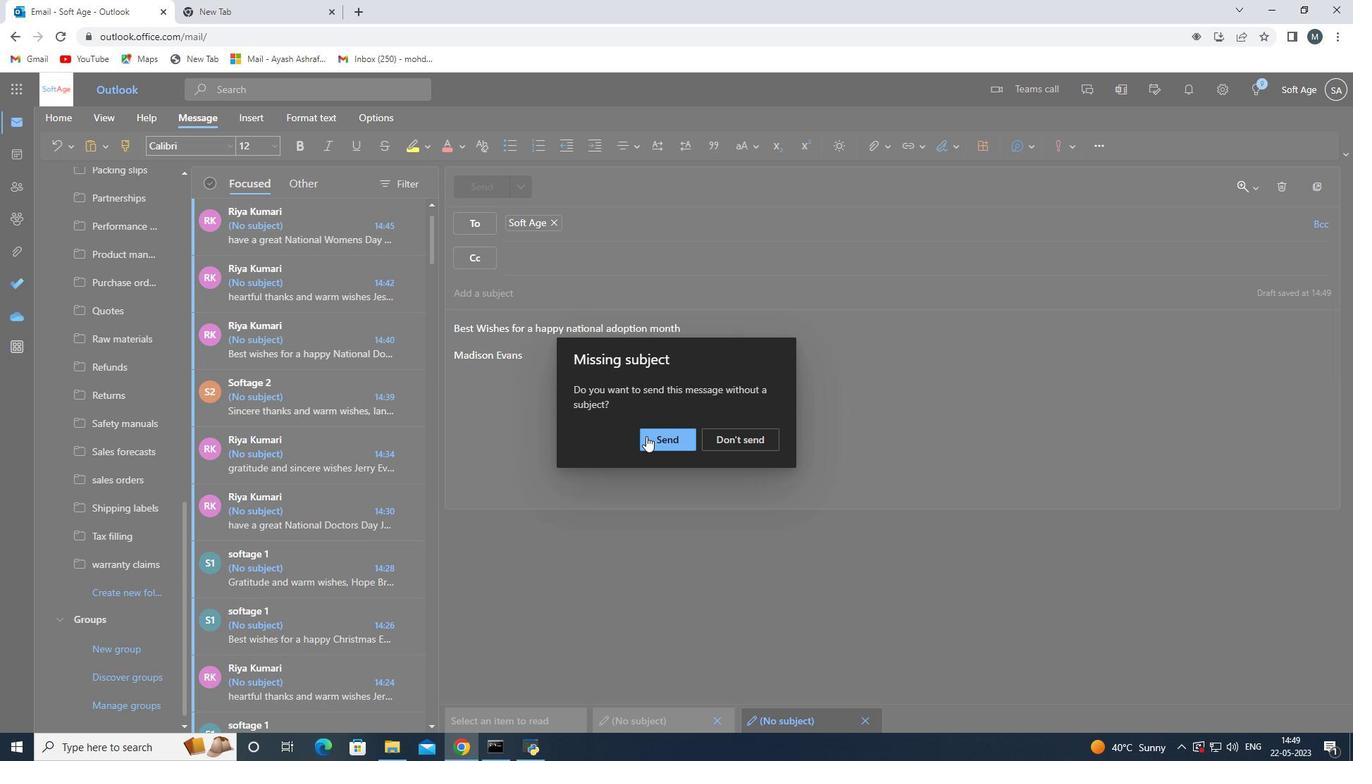 
Action: Mouse pressed left at (664, 444)
Screenshot: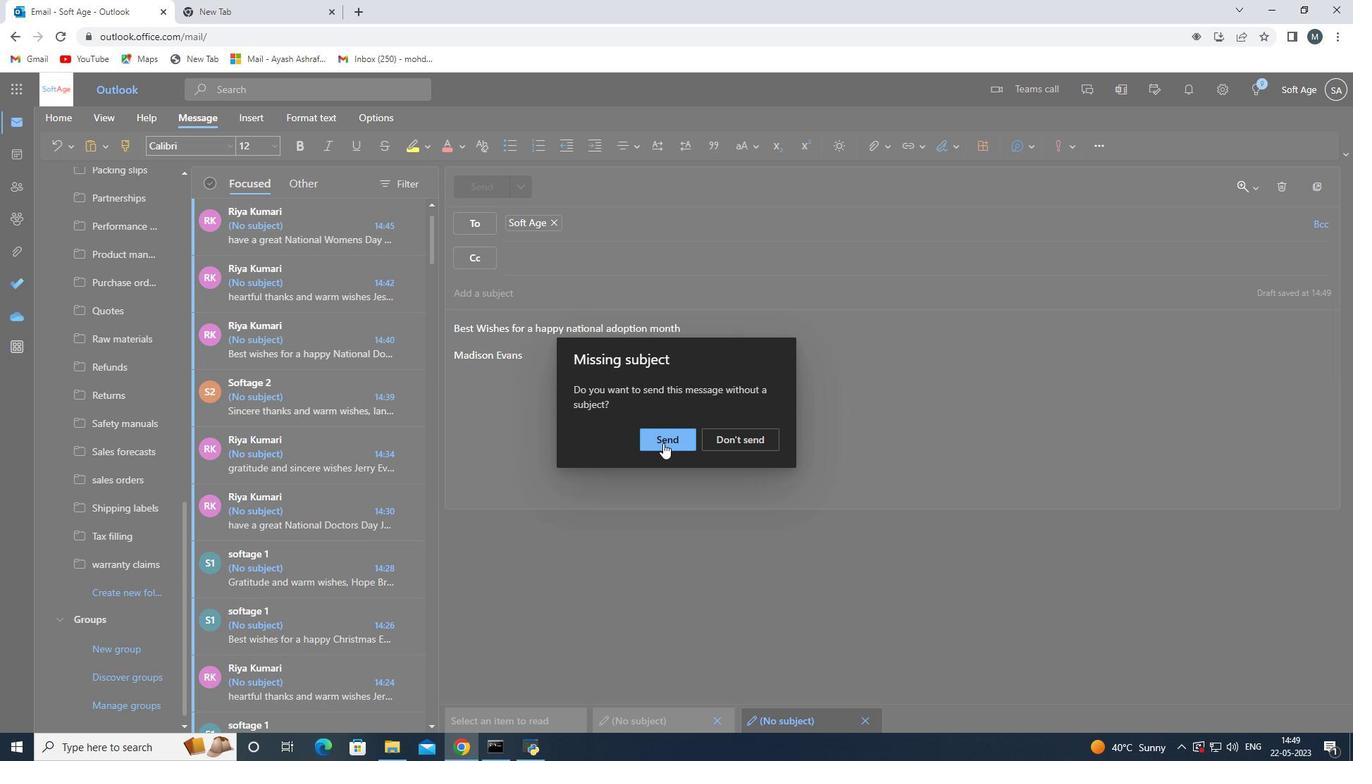 
Action: Mouse moved to (664, 444)
Screenshot: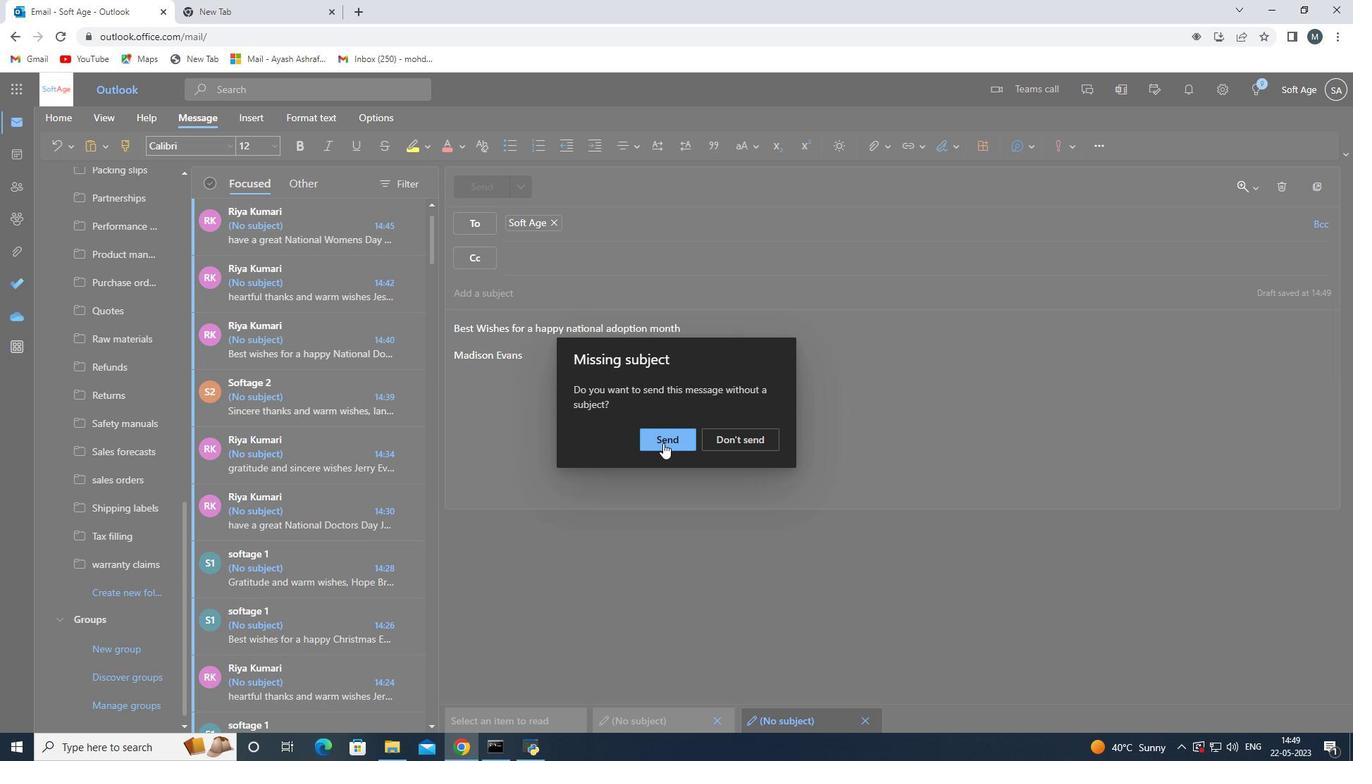 
